 Task: Create a reminder to buy groceries on Friday at 6:00 PM.
Action: Mouse pressed left at (874, 554)
Screenshot: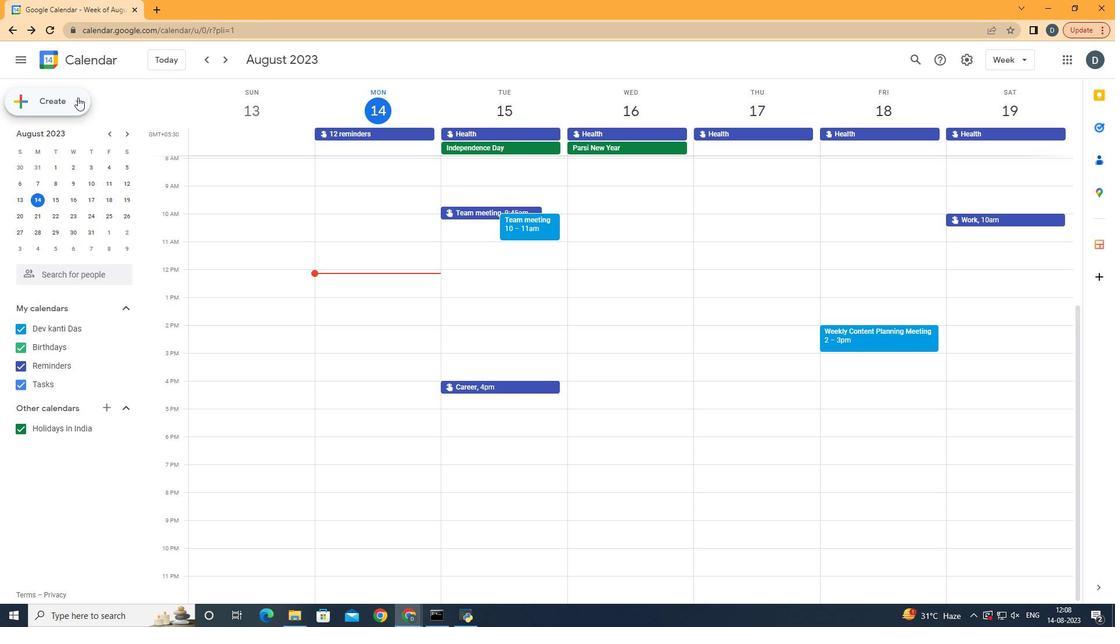 
Action: Mouse moved to (879, 542)
Screenshot: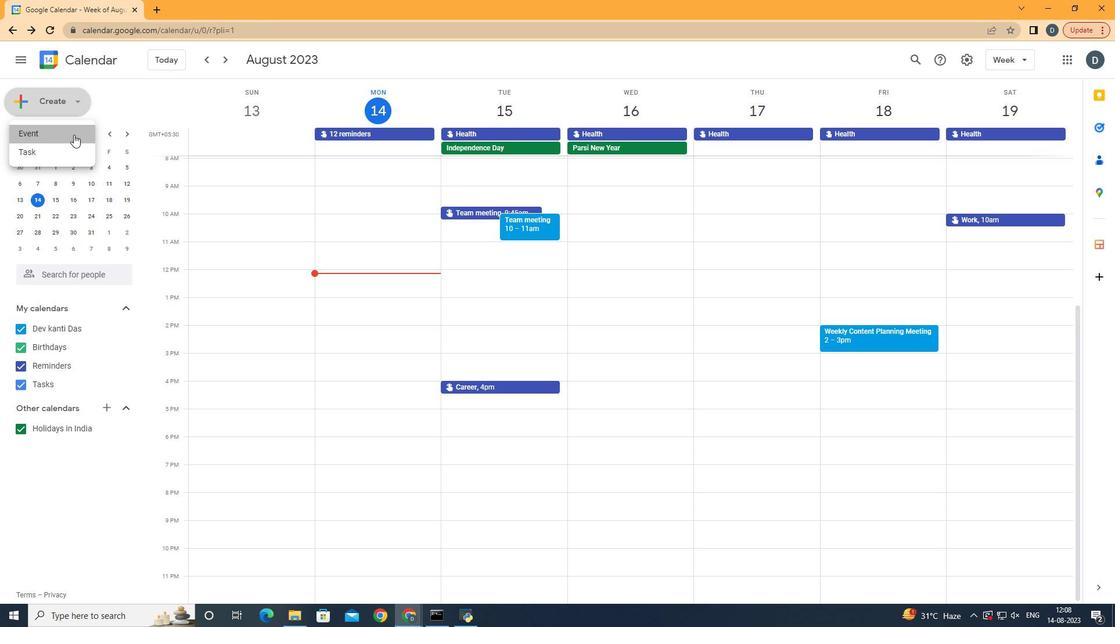 
Action: Mouse pressed left at (879, 542)
Screenshot: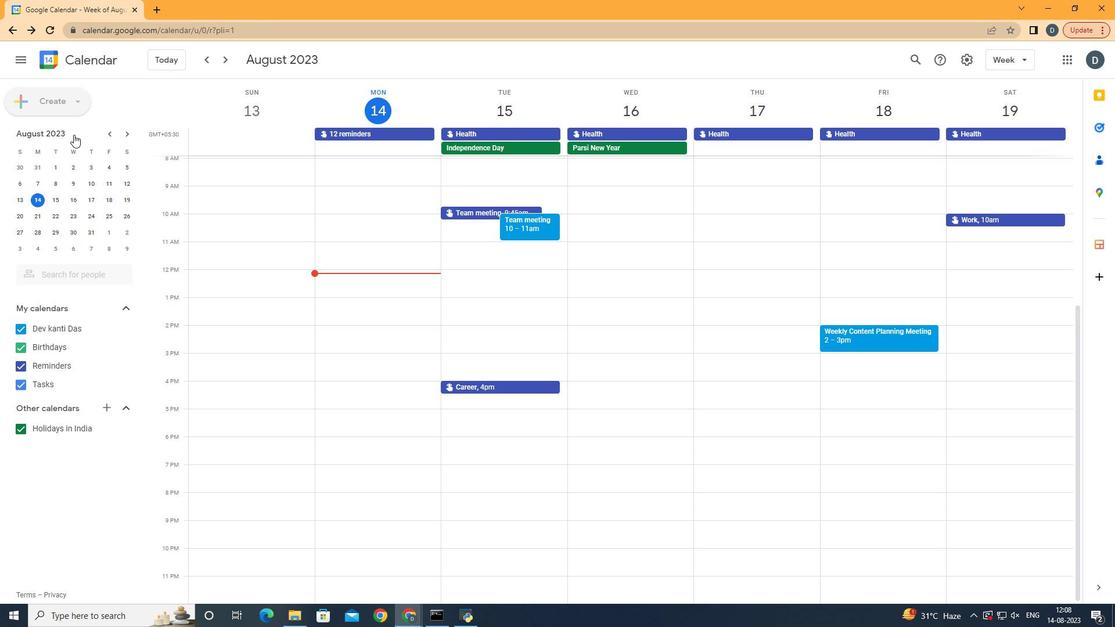
Action: Mouse moved to (869, 542)
Screenshot: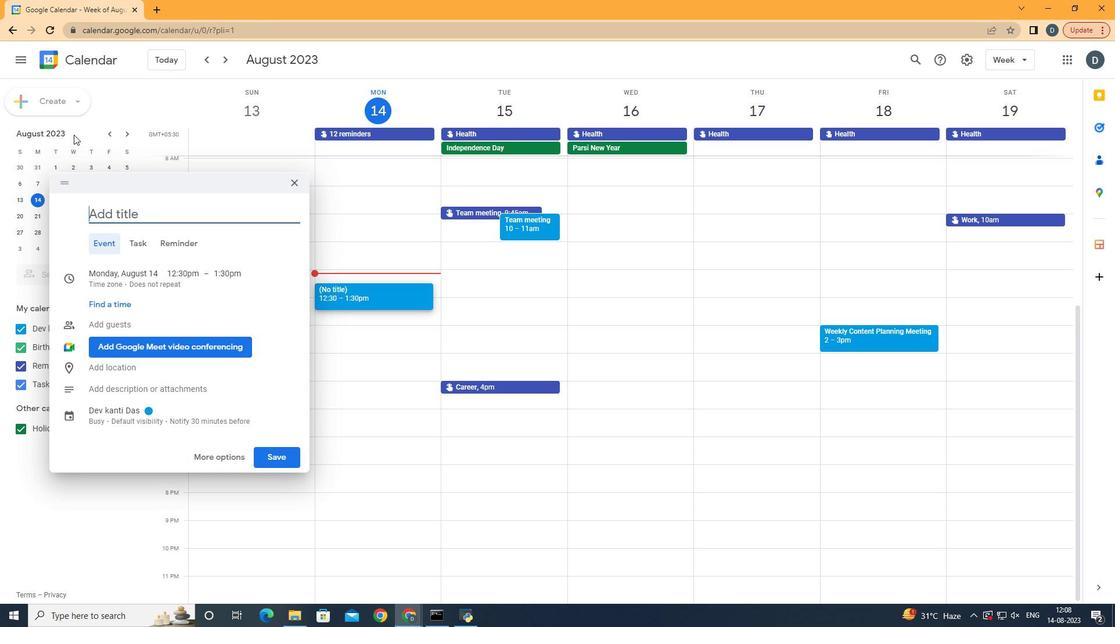 
Action: Mouse pressed left at (869, 542)
Screenshot: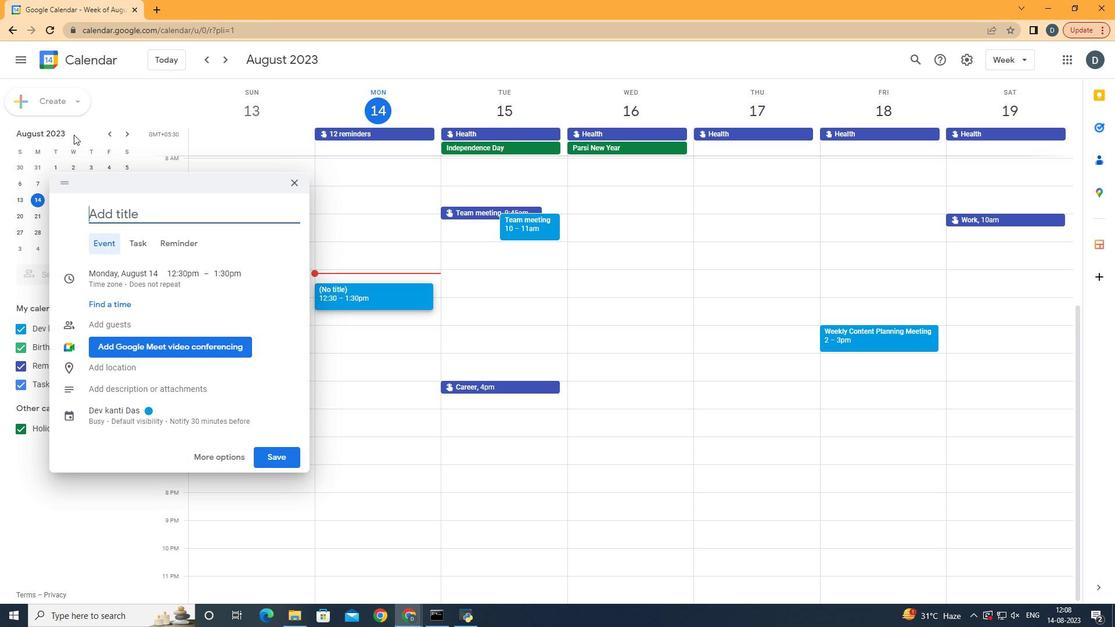 
Action: Mouse moved to (695, 291)
Screenshot: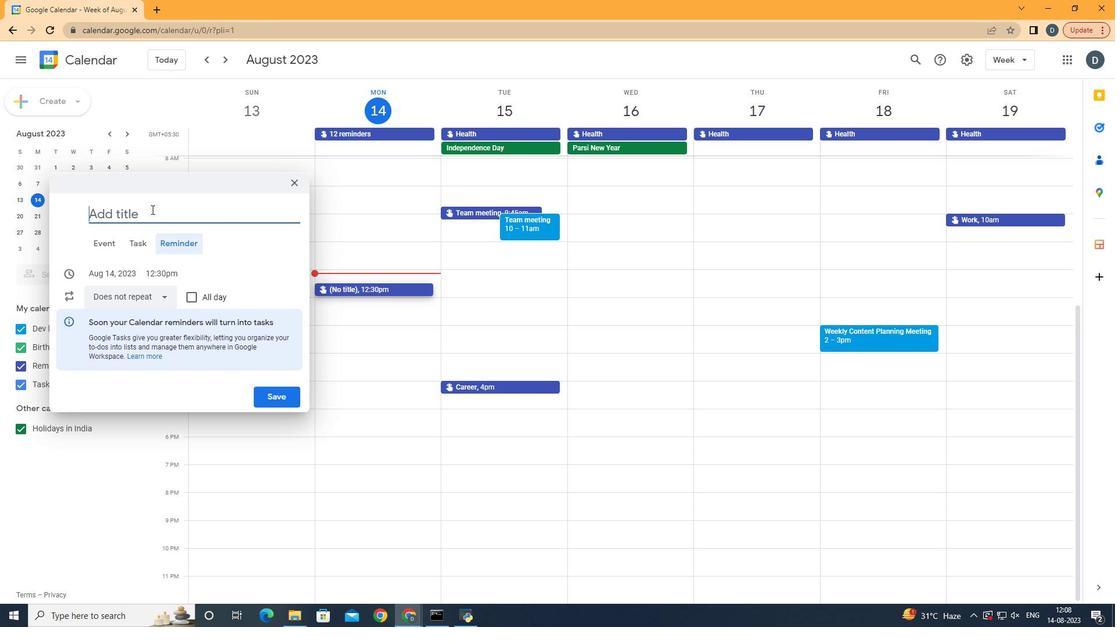 
Action: Mouse pressed left at (695, 291)
Screenshot: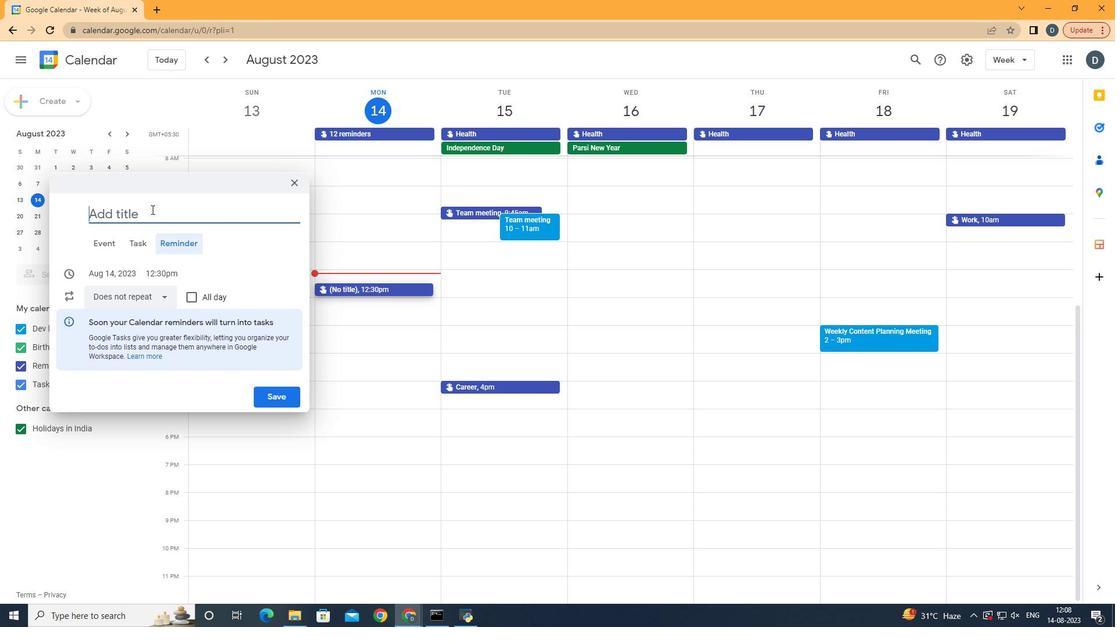 
Action: Mouse moved to (746, 319)
Screenshot: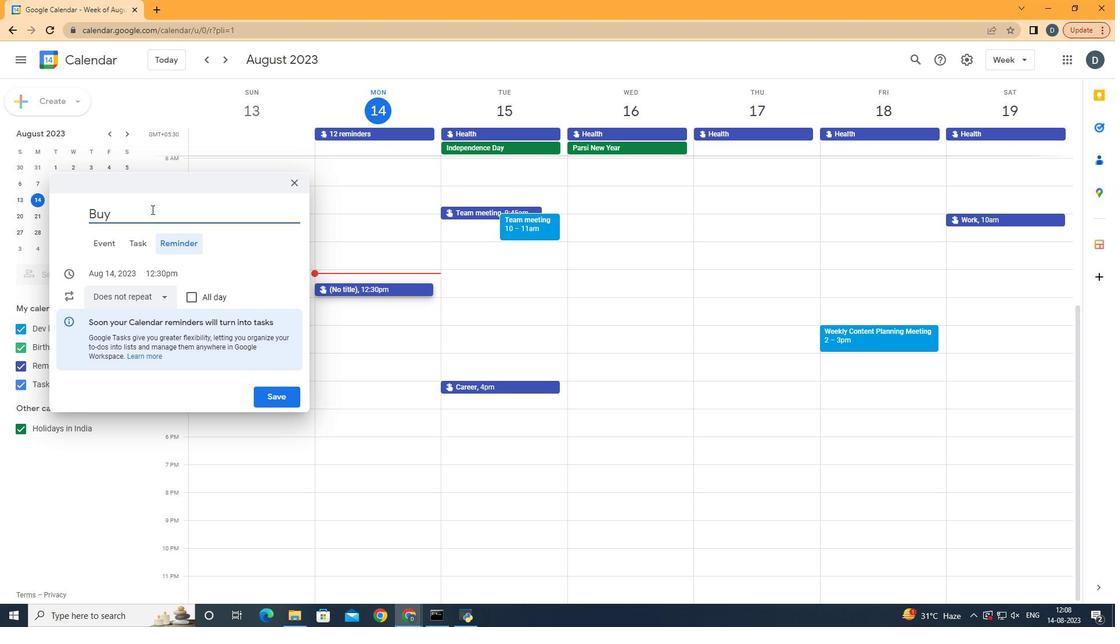 
Action: Mouse pressed left at (746, 319)
Screenshot: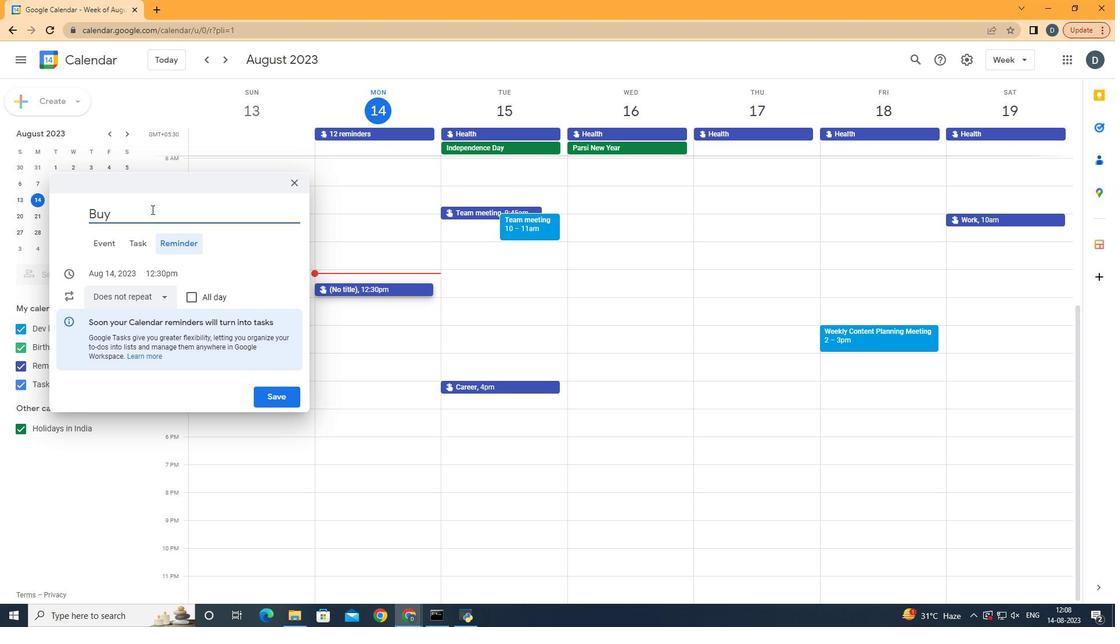 
Action: Mouse moved to (628, 208)
Screenshot: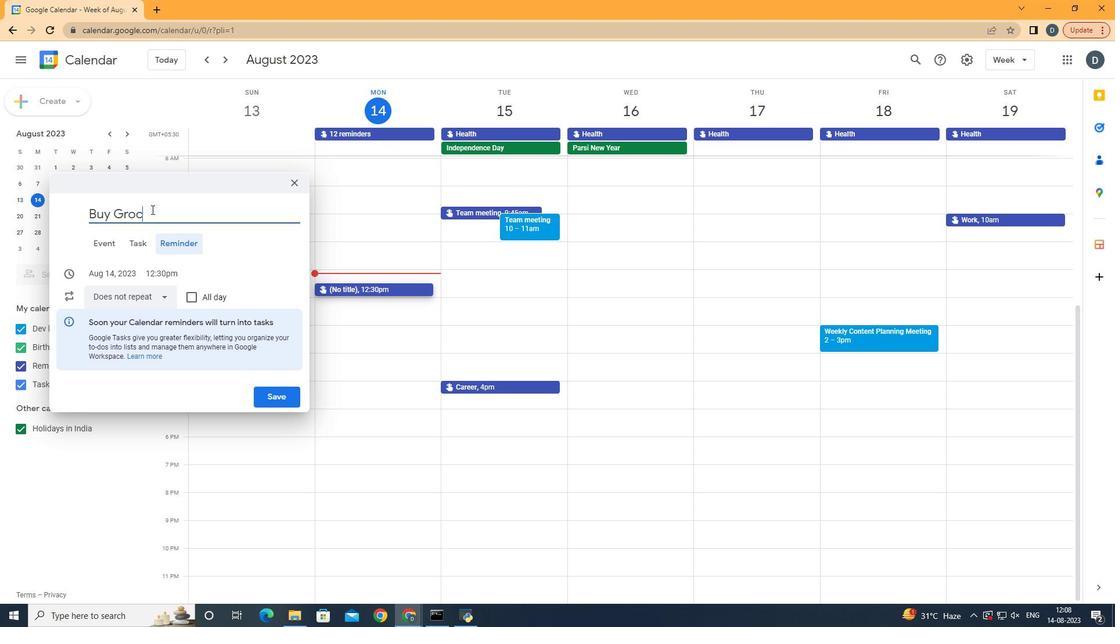 
Action: Mouse pressed left at (628, 208)
Screenshot: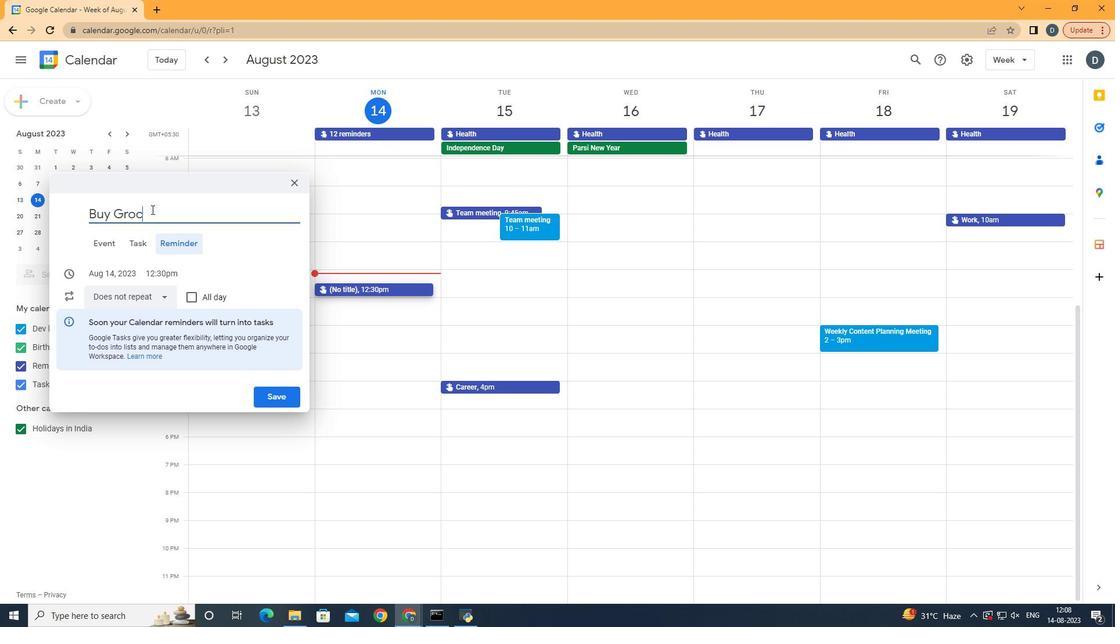 
Action: Mouse moved to (632, 208)
Screenshot: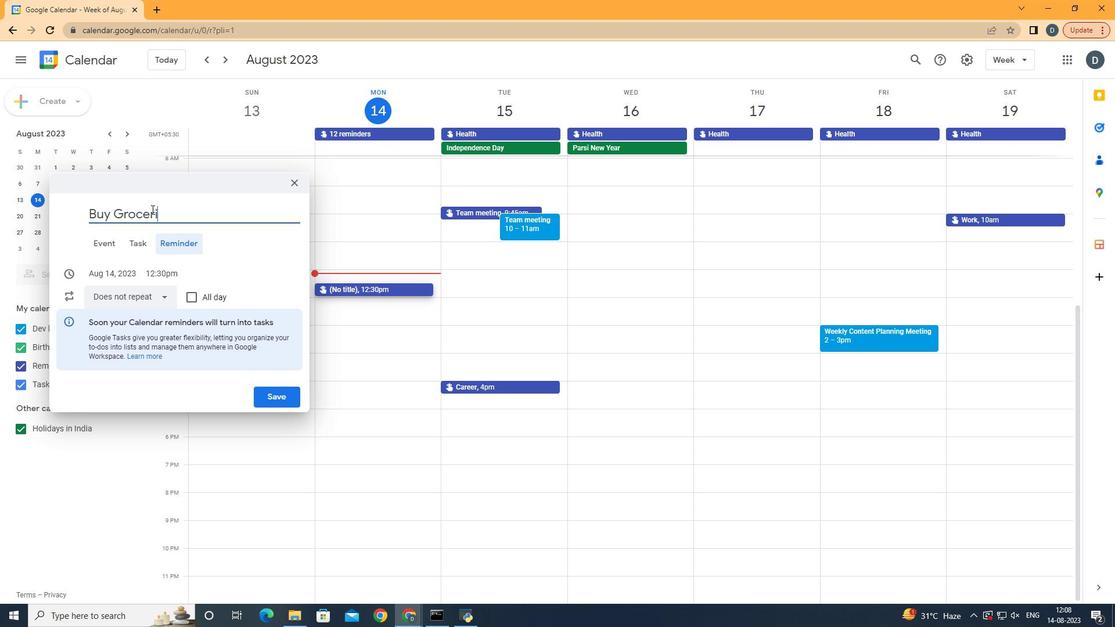 
Action: Key pressed <Key.caps_lock>B<Key.caps_lock>uy<Key.space><Key.caps_lock>G<Key.caps_lock>roceries
Screenshot: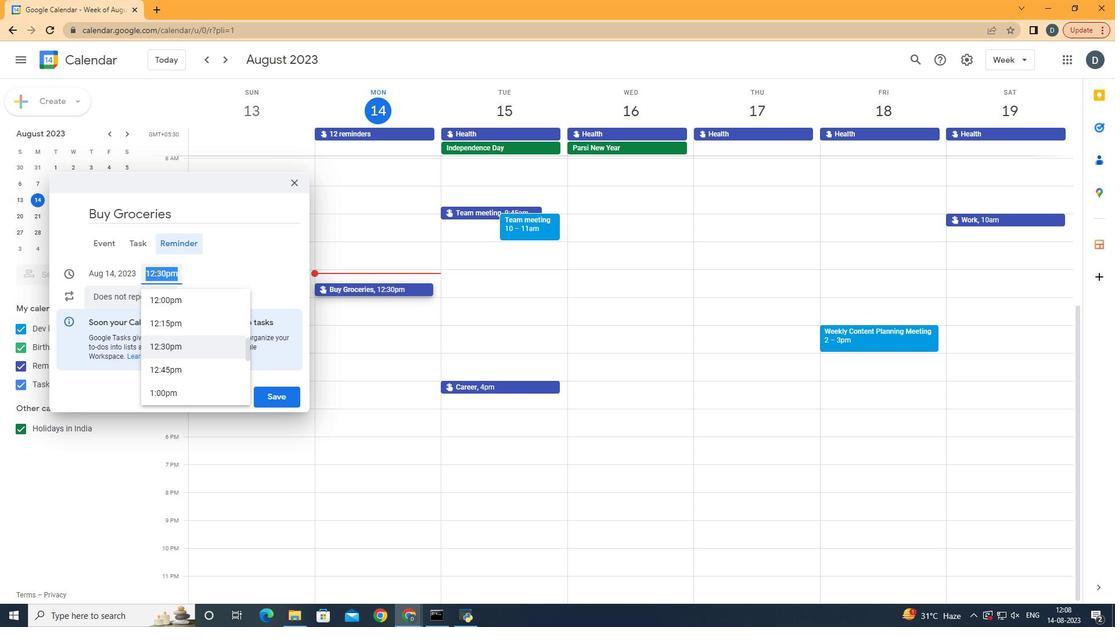 
Action: Mouse moved to (608, 246)
Screenshot: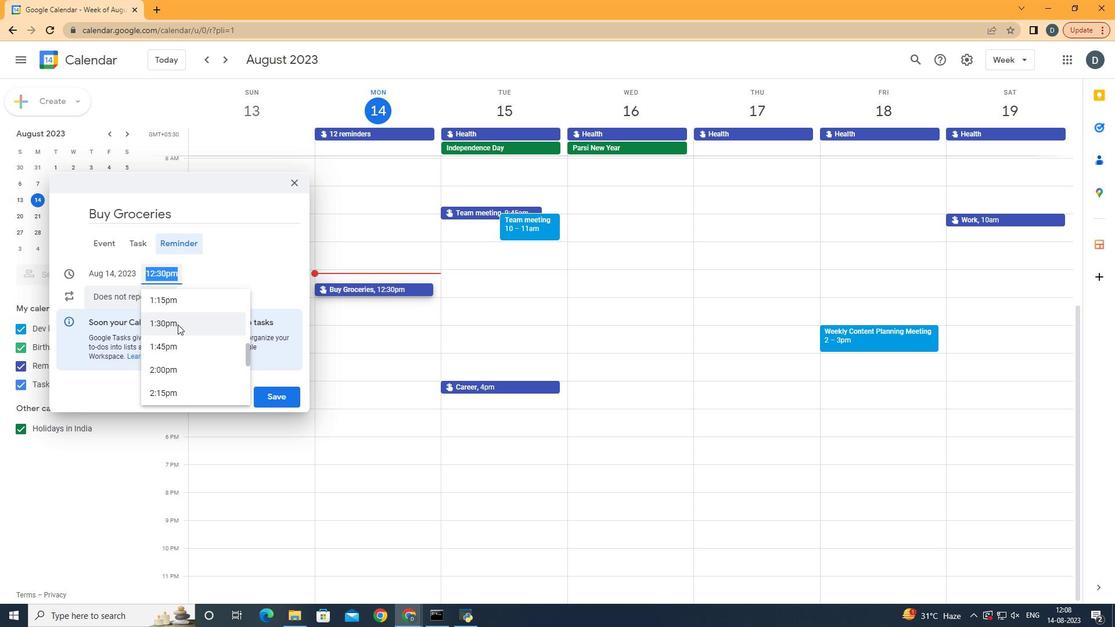 
Action: Mouse pressed left at (608, 246)
Screenshot: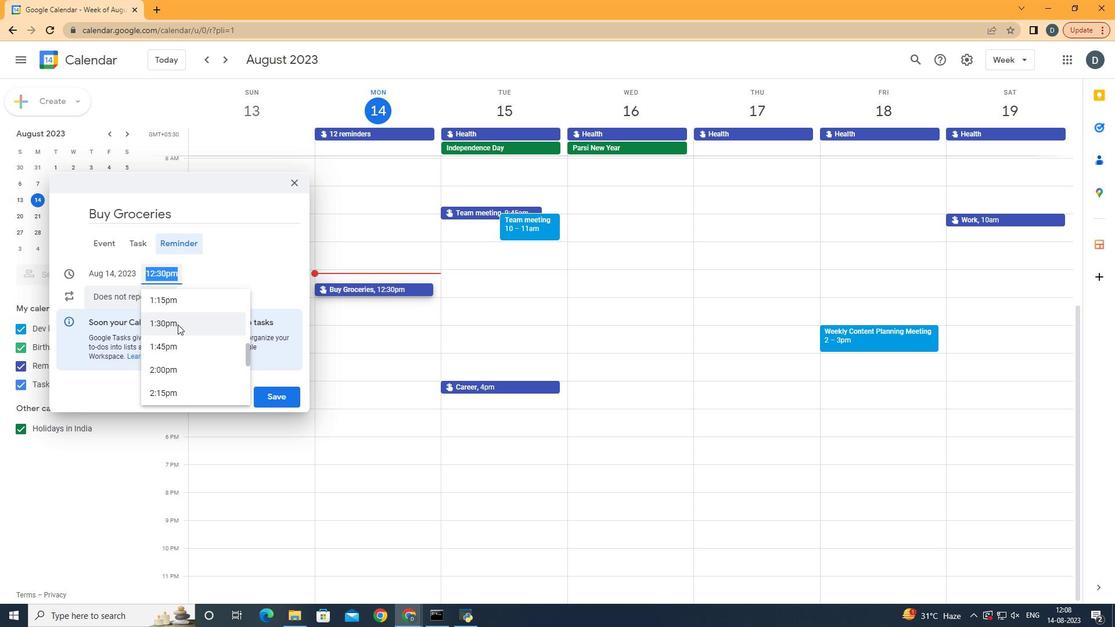 
Action: Mouse moved to (593, 404)
Screenshot: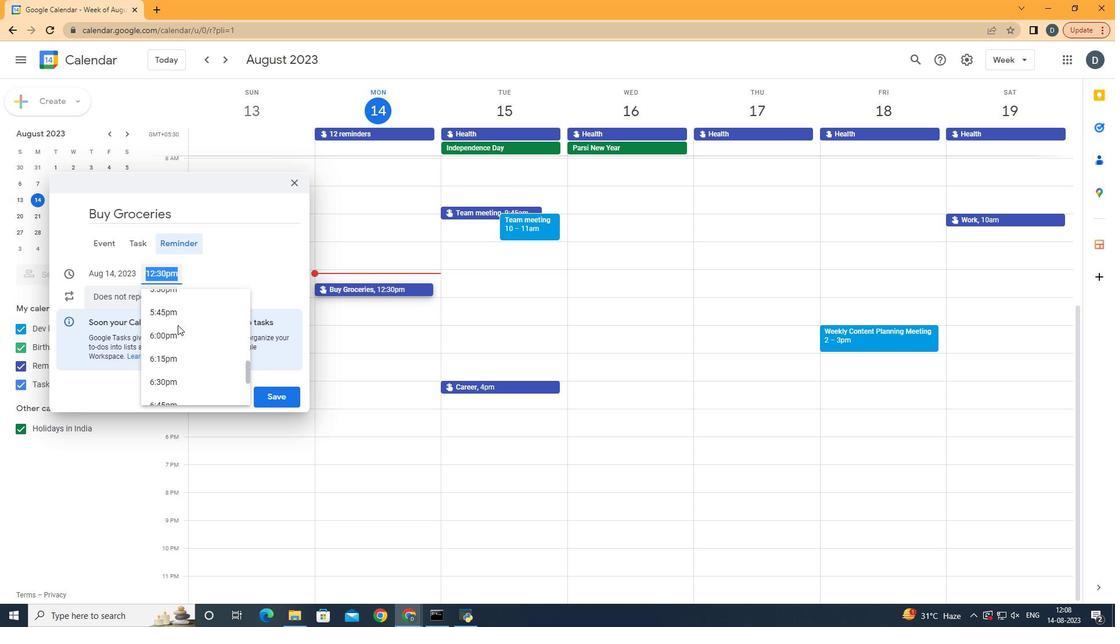
Action: Mouse pressed left at (593, 404)
Screenshot: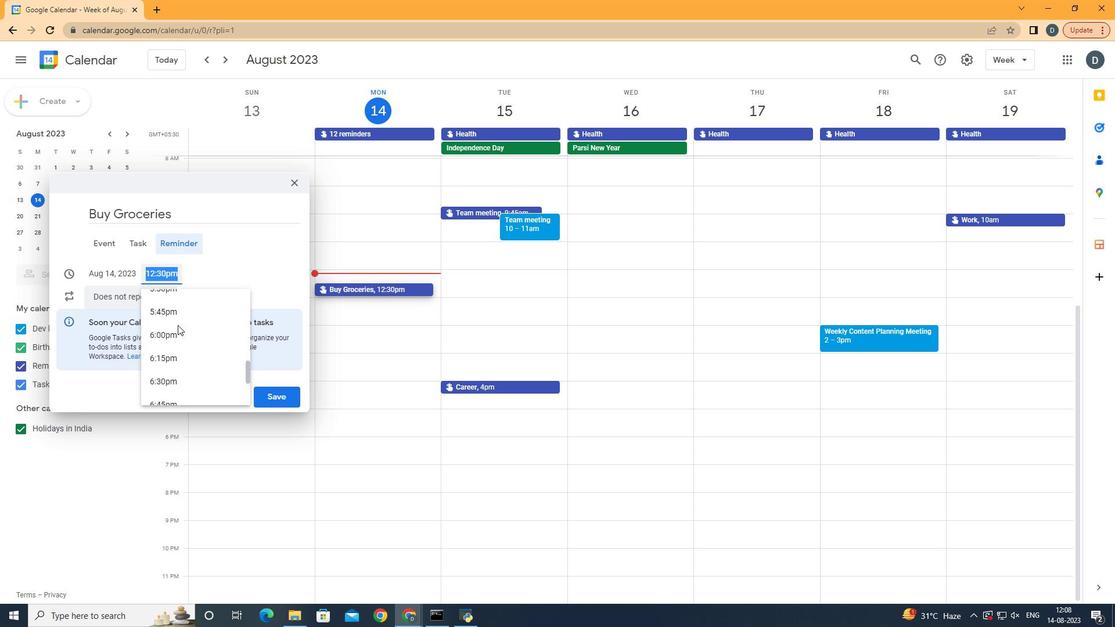 
Action: Mouse moved to (579, 424)
Screenshot: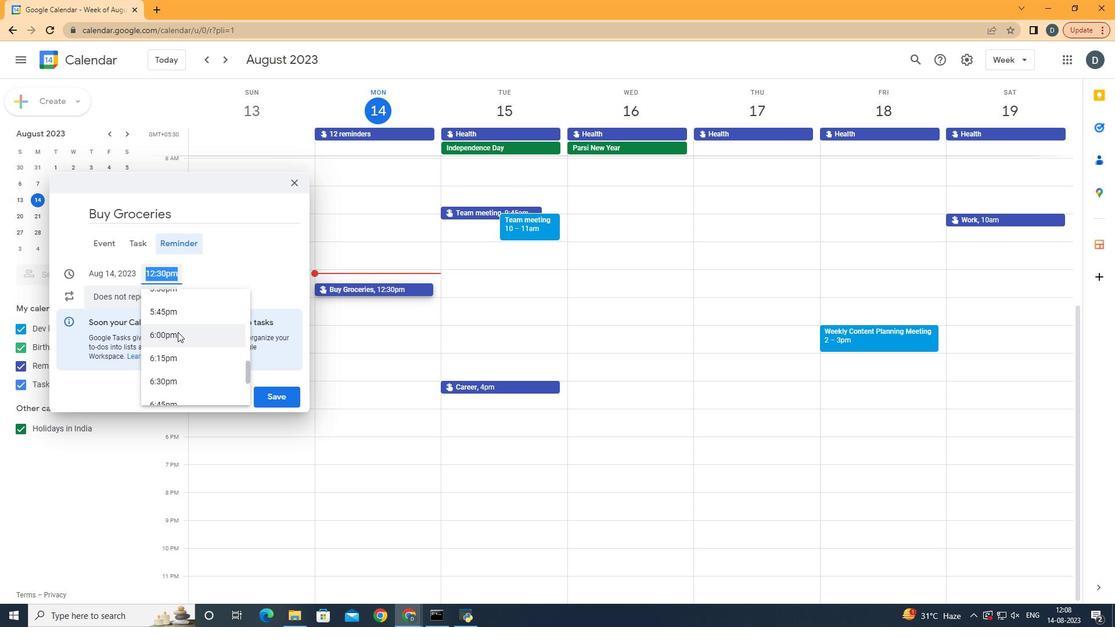 
Action: Mouse pressed left at (579, 424)
Screenshot: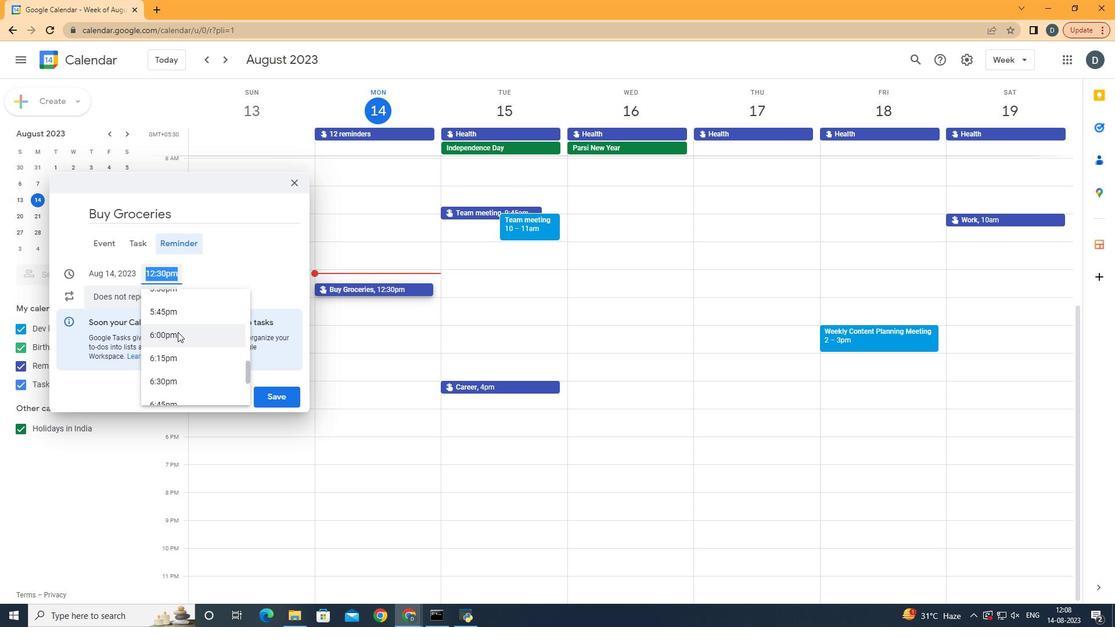 
Action: Mouse moved to (527, 405)
Screenshot: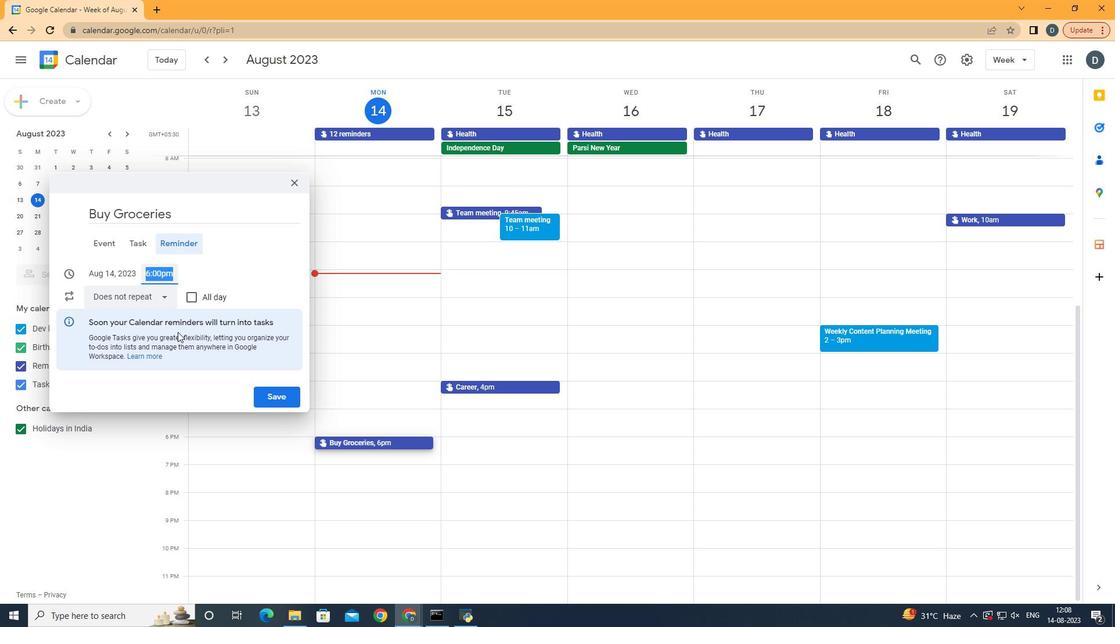 
Action: Mouse pressed left at (527, 405)
Screenshot: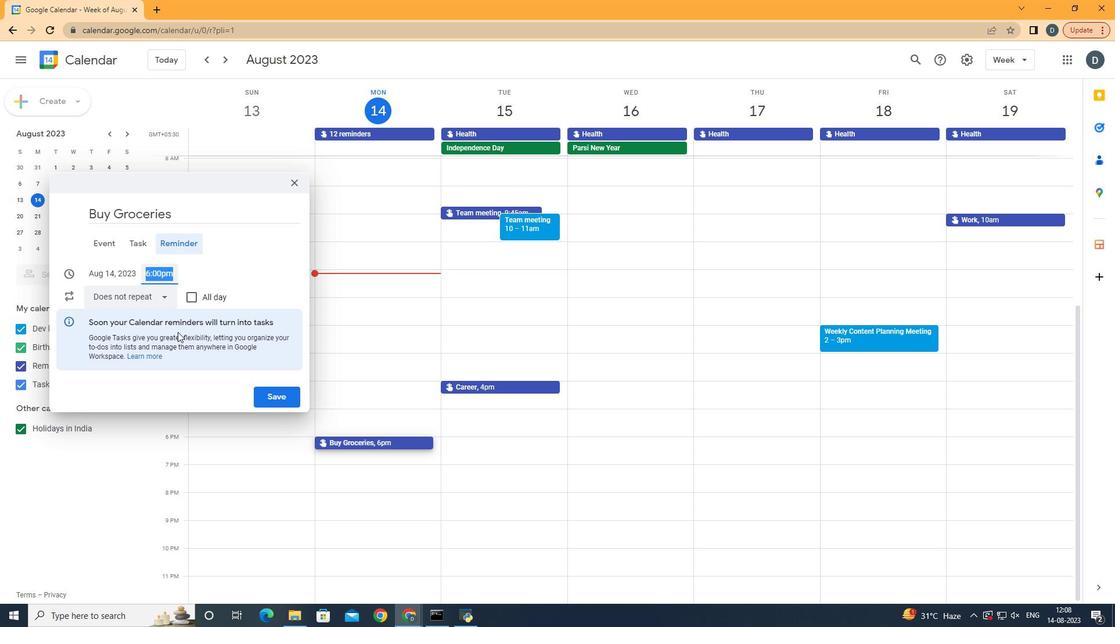 
Action: Mouse moved to (518, 406)
Screenshot: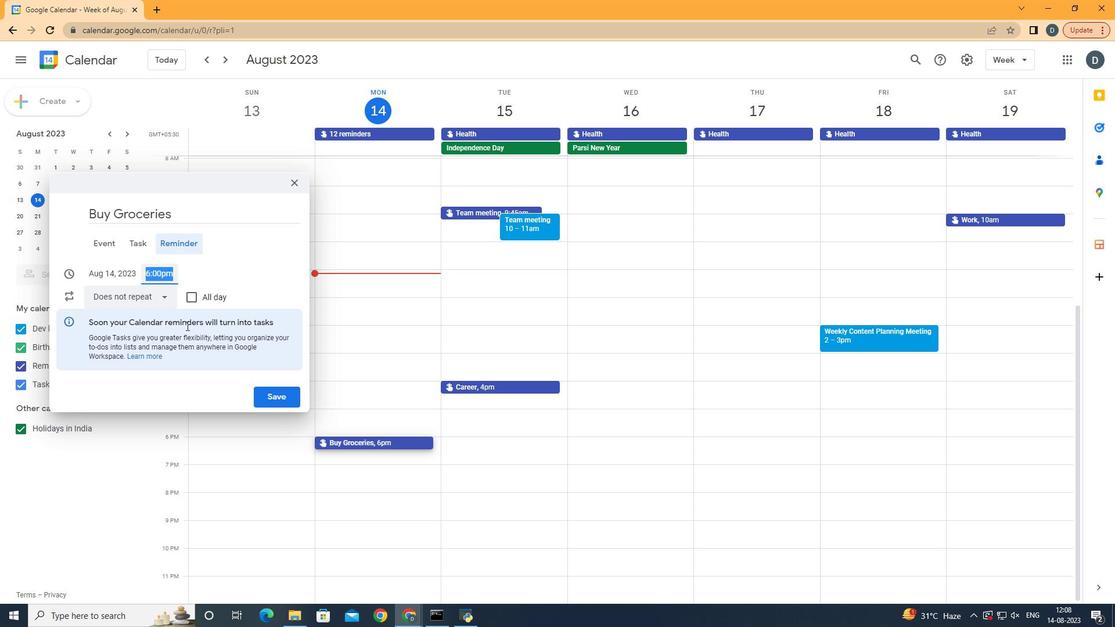 
Action: Mouse pressed left at (518, 406)
Screenshot: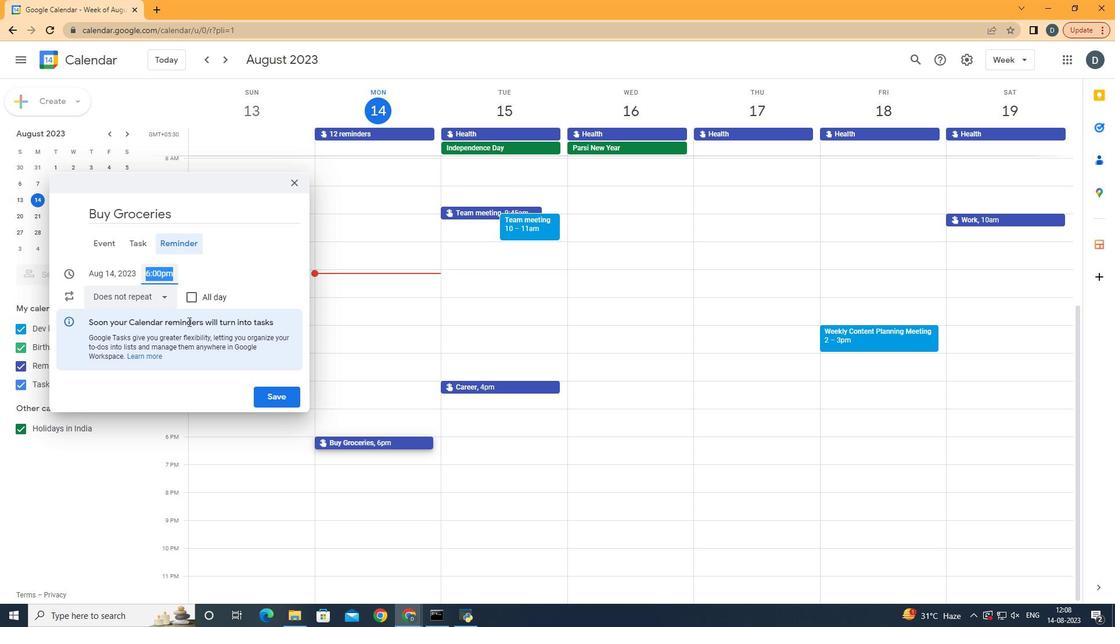 
Action: Mouse moved to (559, 332)
Screenshot: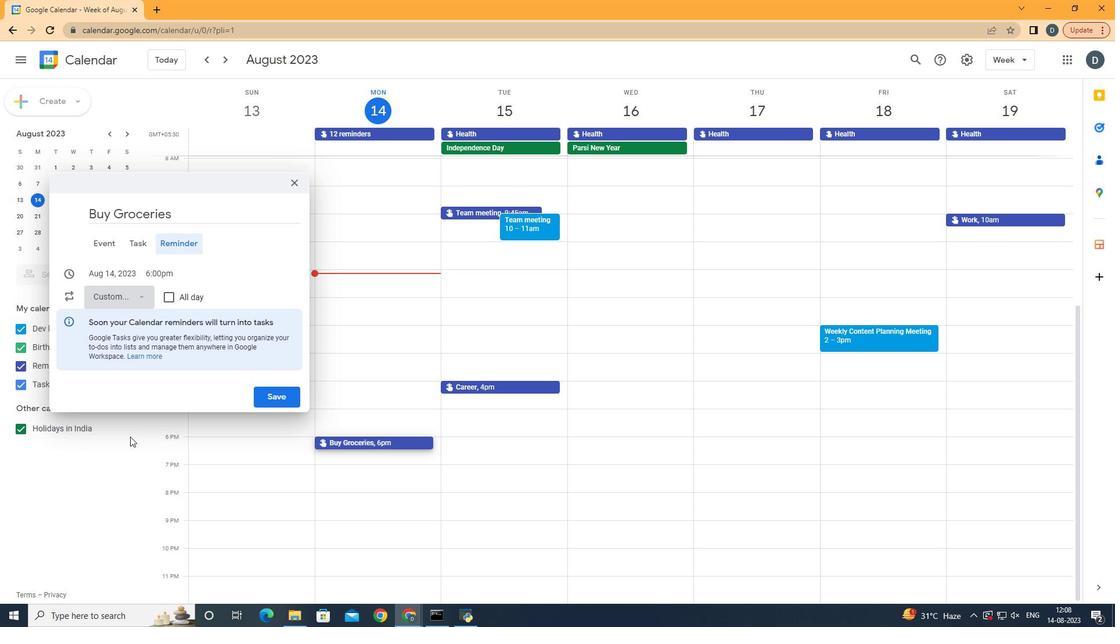
Action: Mouse pressed left at (559, 332)
Screenshot: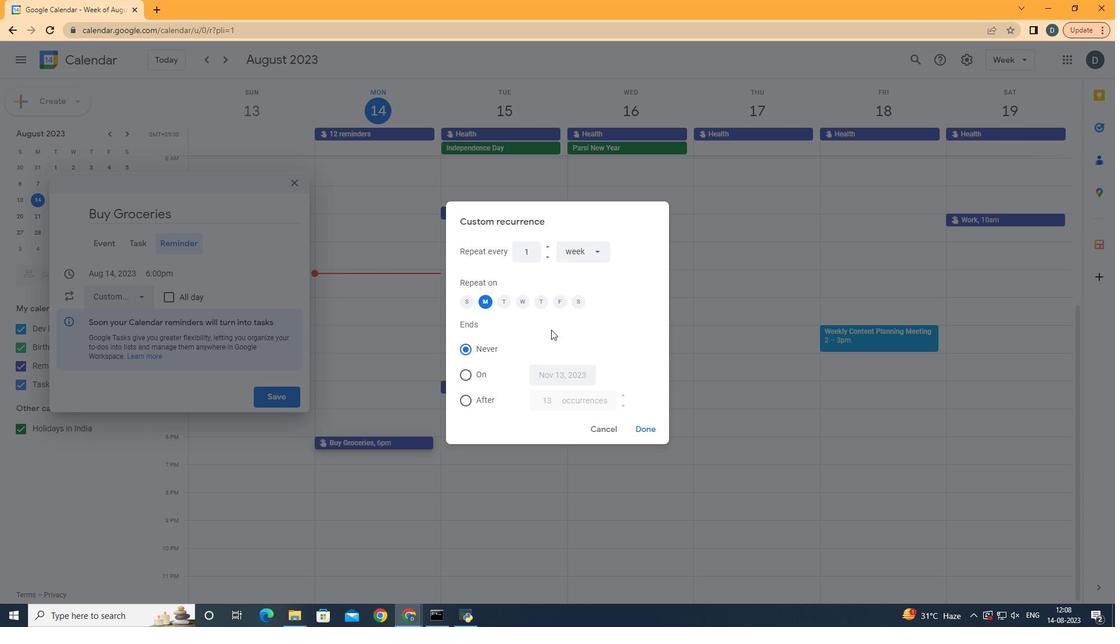 
Action: Mouse moved to (554, 321)
Screenshot: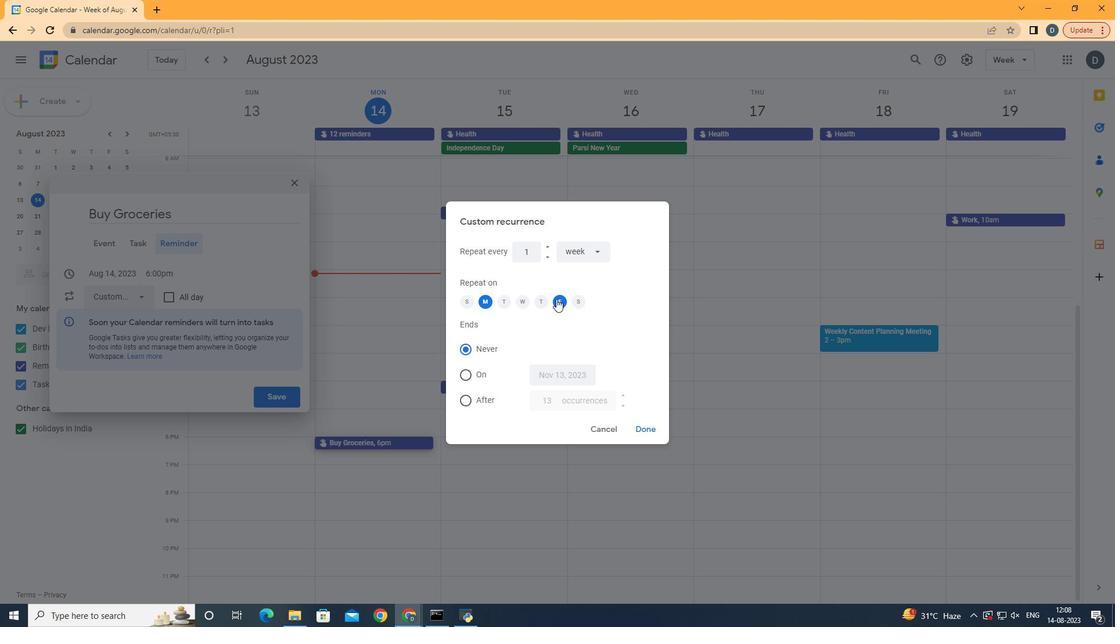 
Action: Key pressed buy<Key.space>groceries
Screenshot: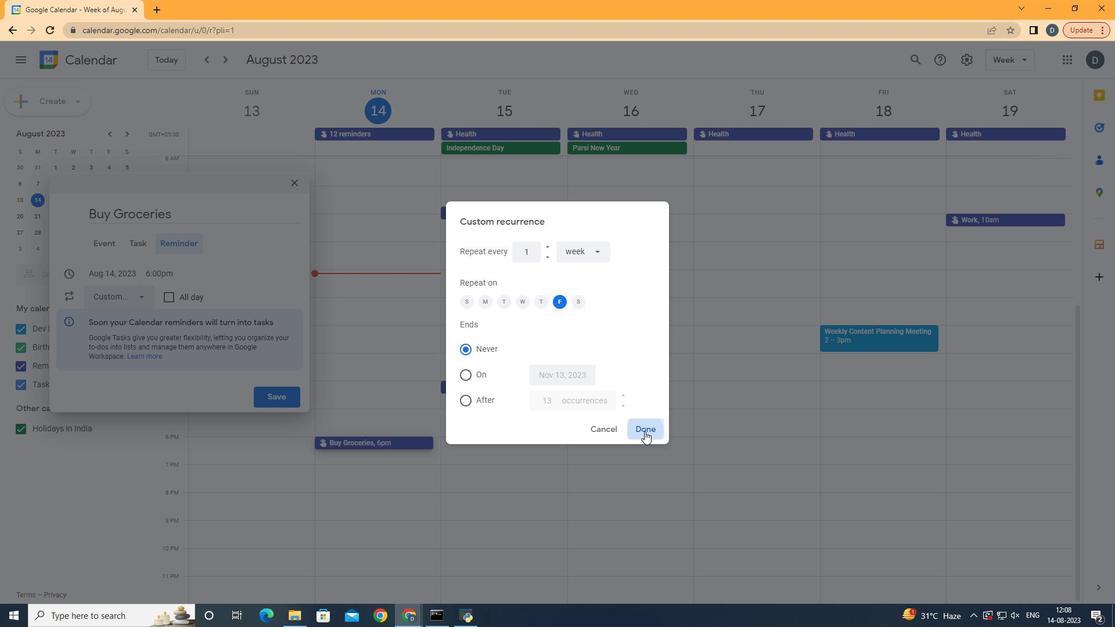 
Action: Mouse moved to (797, 455)
Screenshot: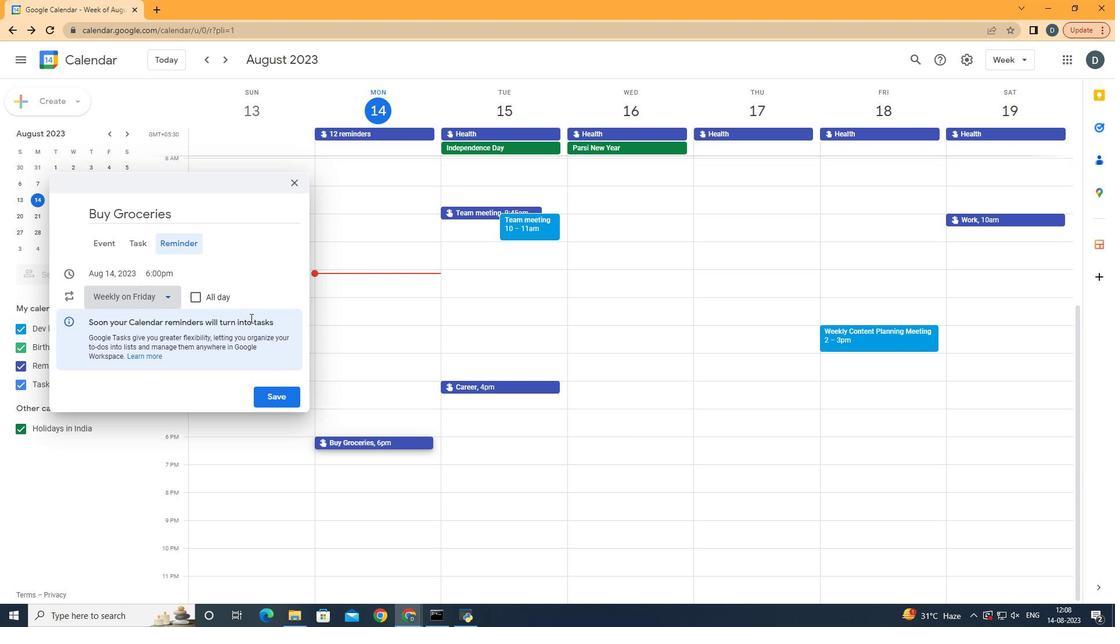 
Action: Mouse pressed left at (797, 455)
Screenshot: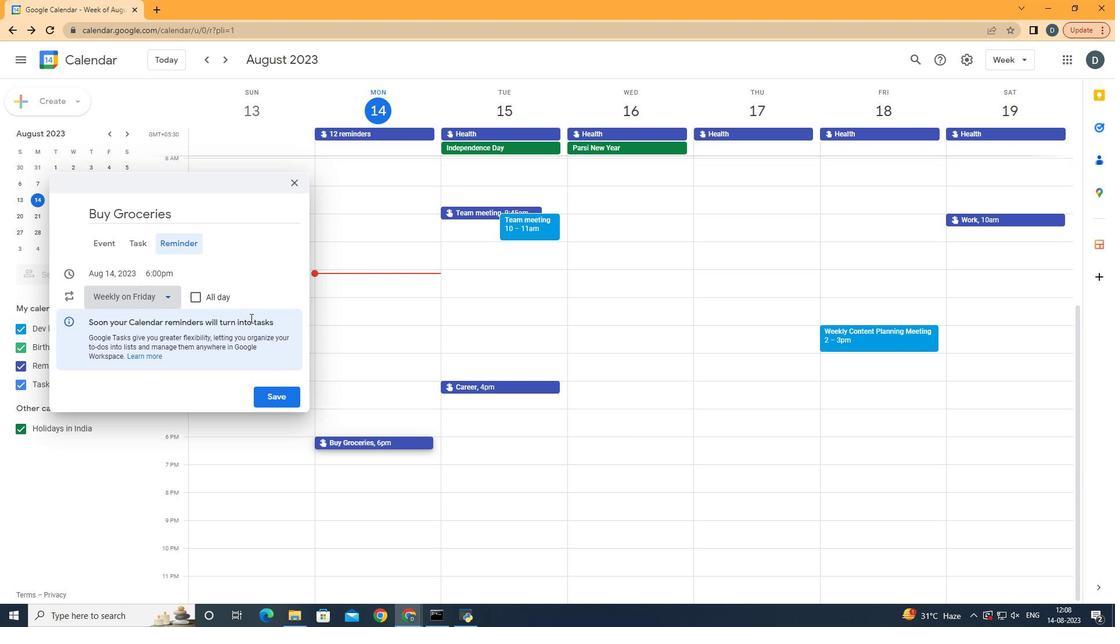
Action: Mouse moved to (77, 97)
Screenshot: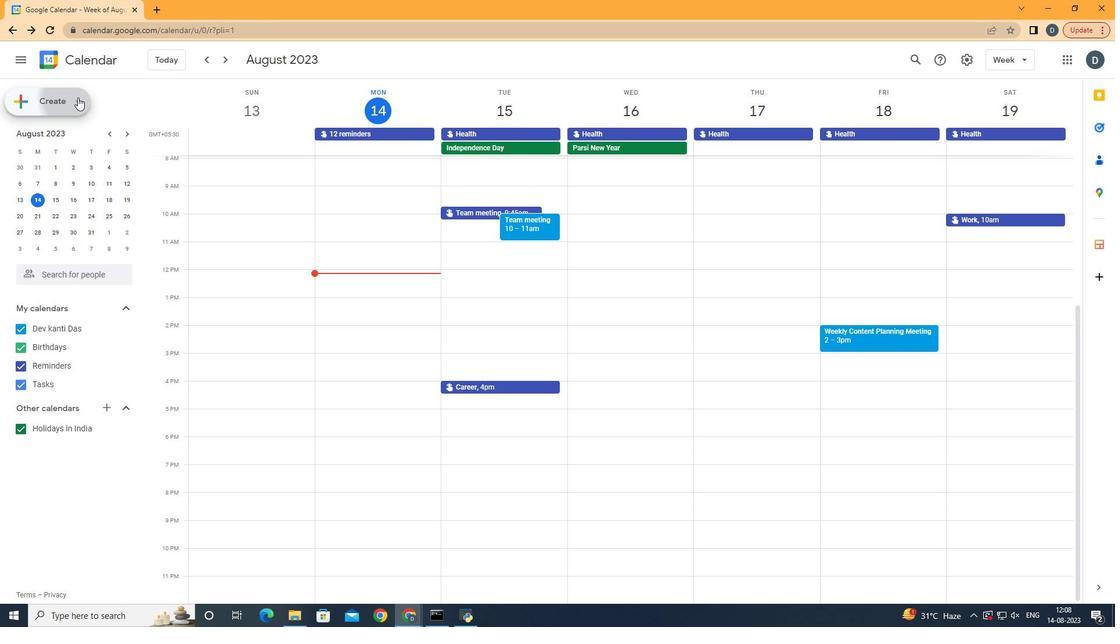 
Action: Mouse pressed left at (77, 97)
Screenshot: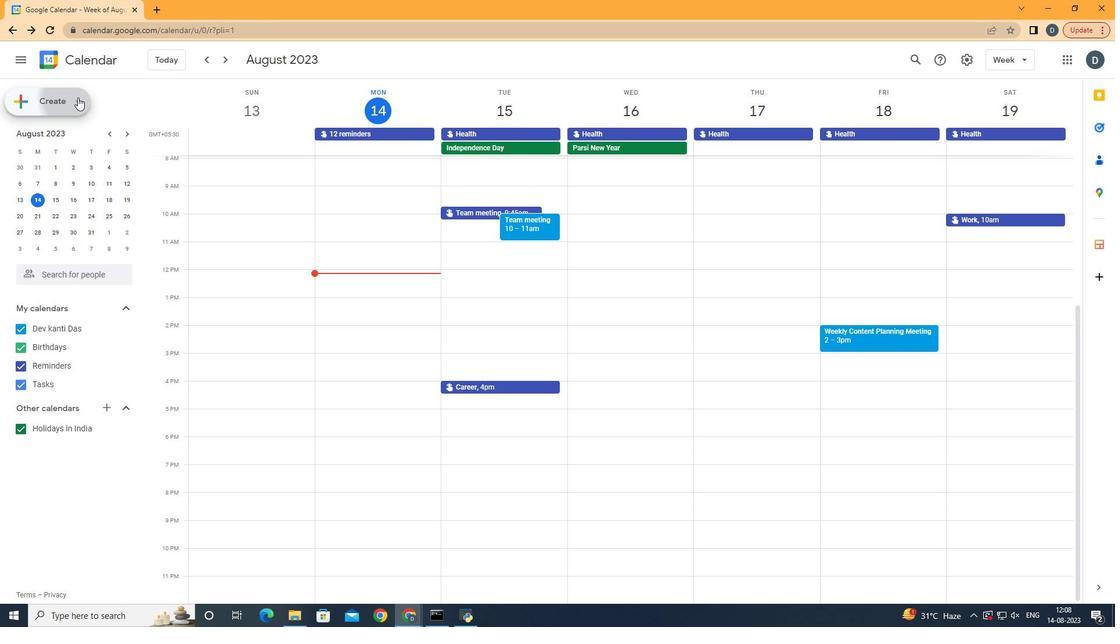 
Action: Mouse moved to (73, 134)
Screenshot: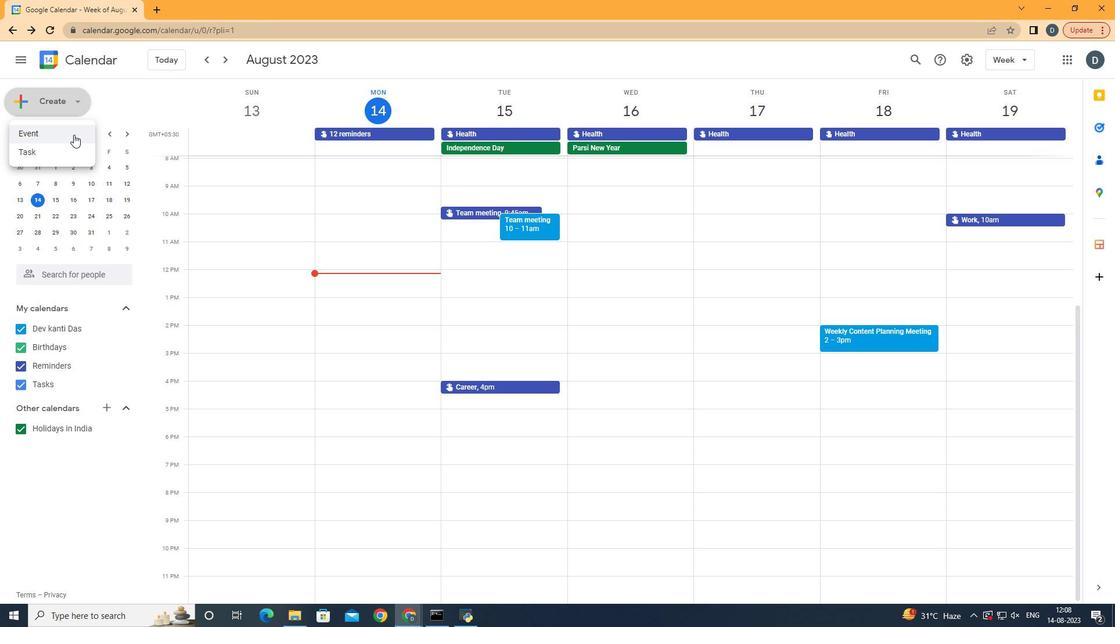 
Action: Mouse pressed left at (73, 134)
Screenshot: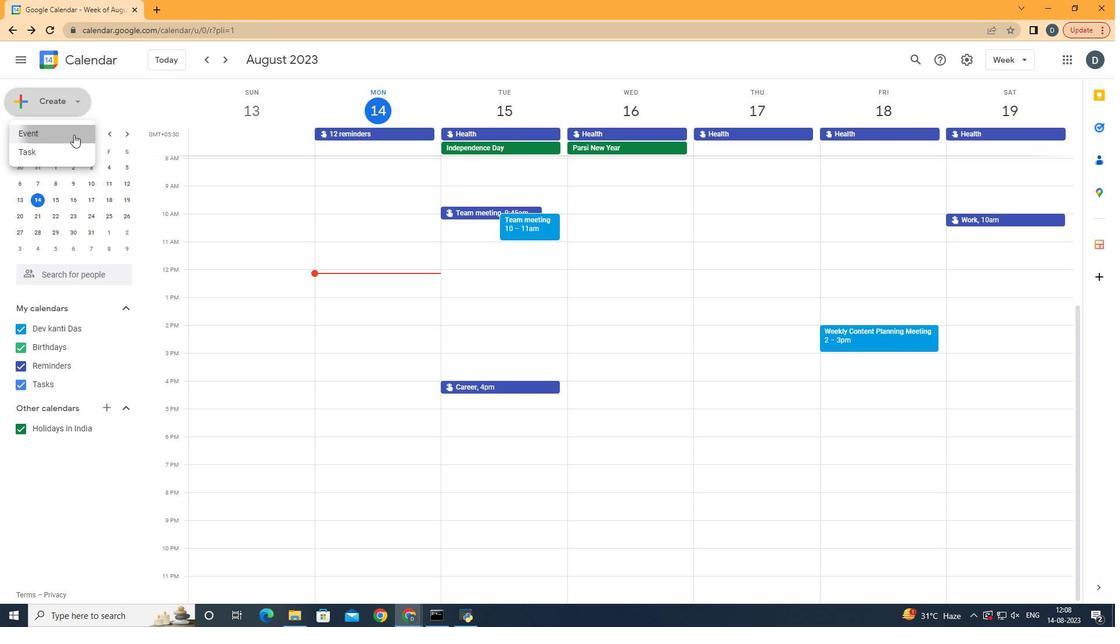 
Action: Mouse moved to (180, 246)
Screenshot: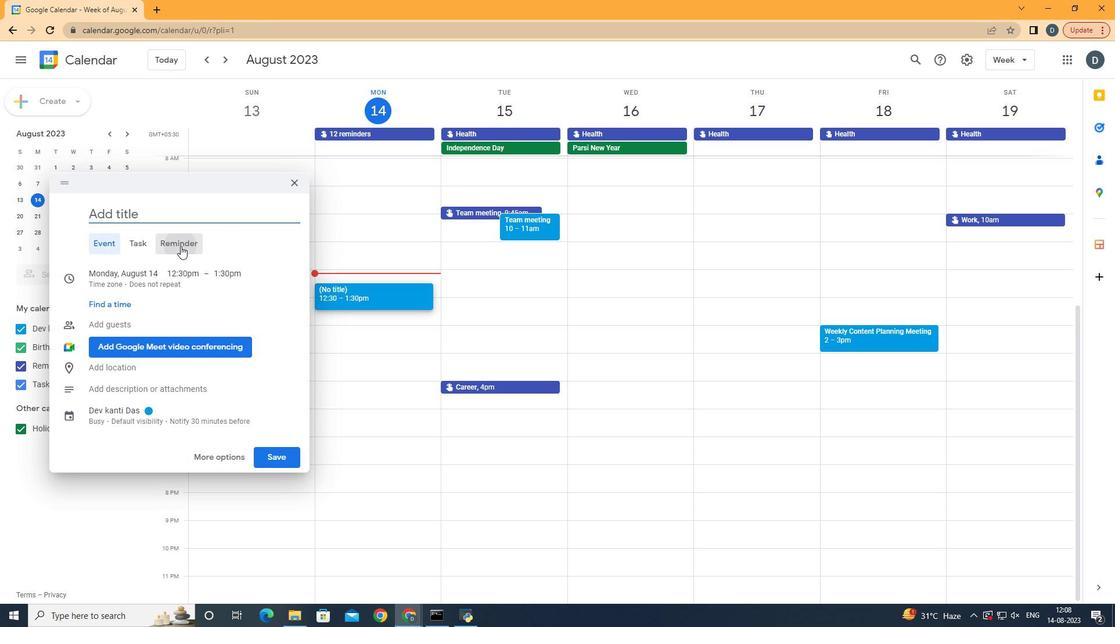 
Action: Mouse pressed left at (180, 246)
Screenshot: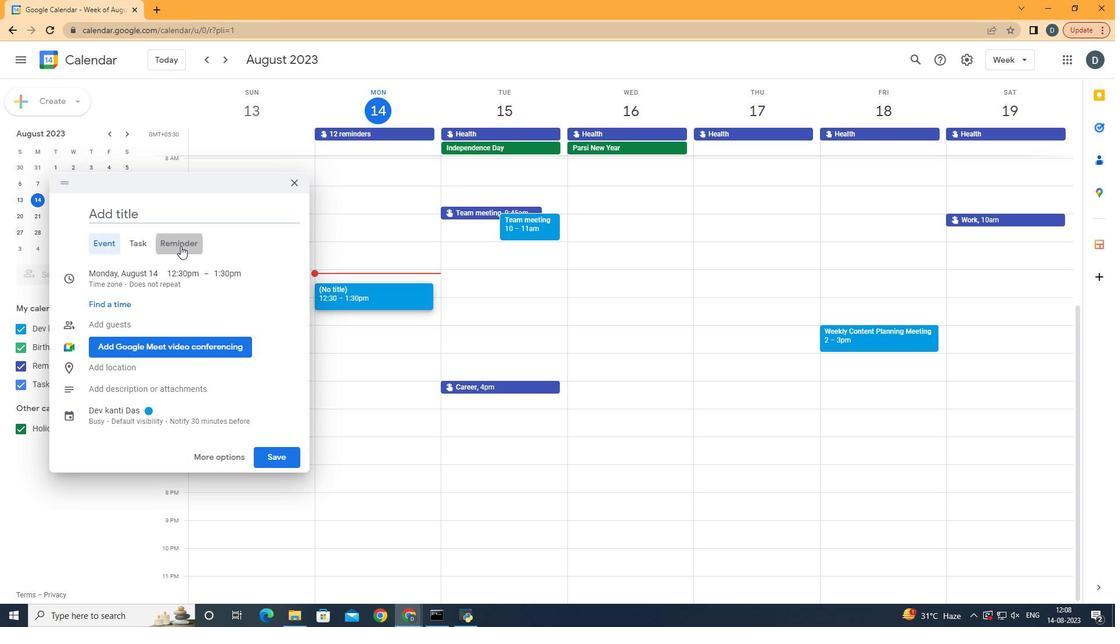 
Action: Mouse moved to (153, 210)
Screenshot: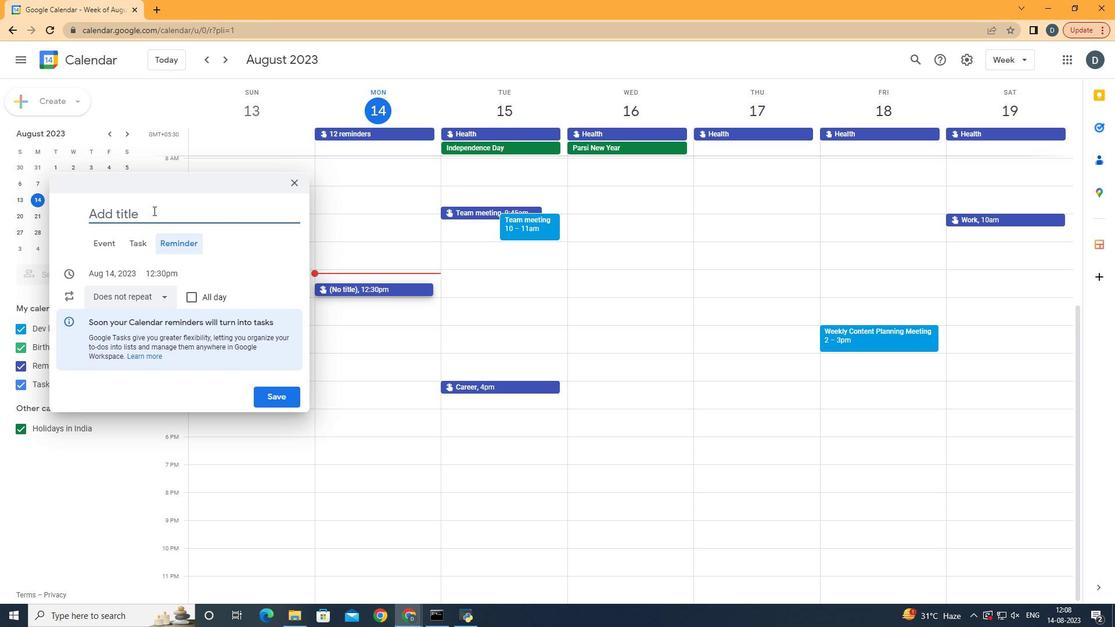
Action: Mouse pressed left at (153, 210)
Screenshot: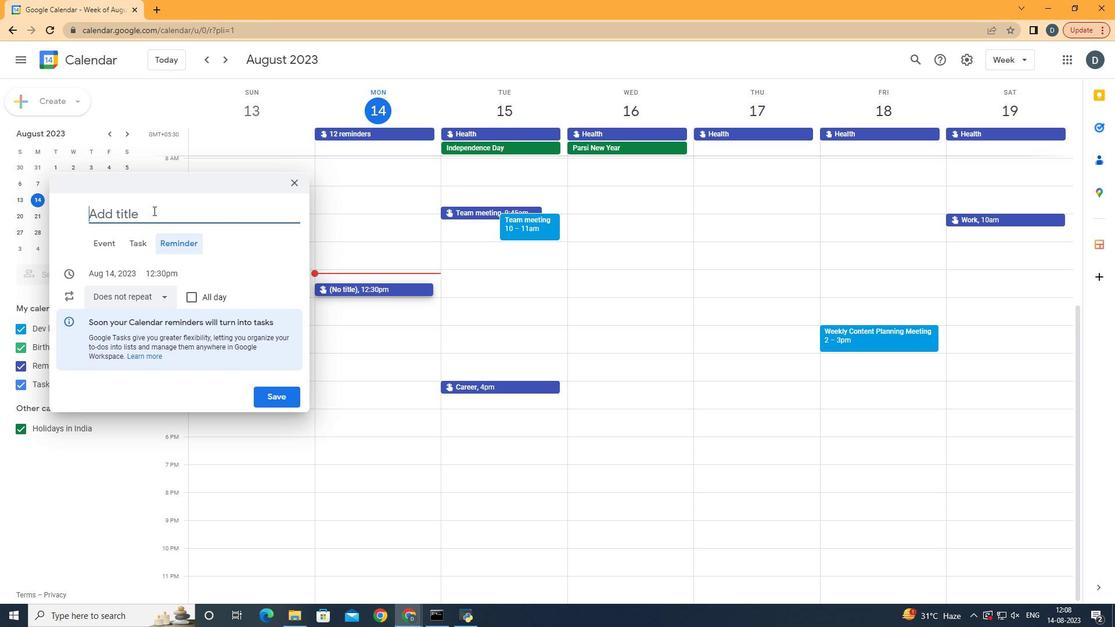 
Action: Mouse moved to (151, 209)
Screenshot: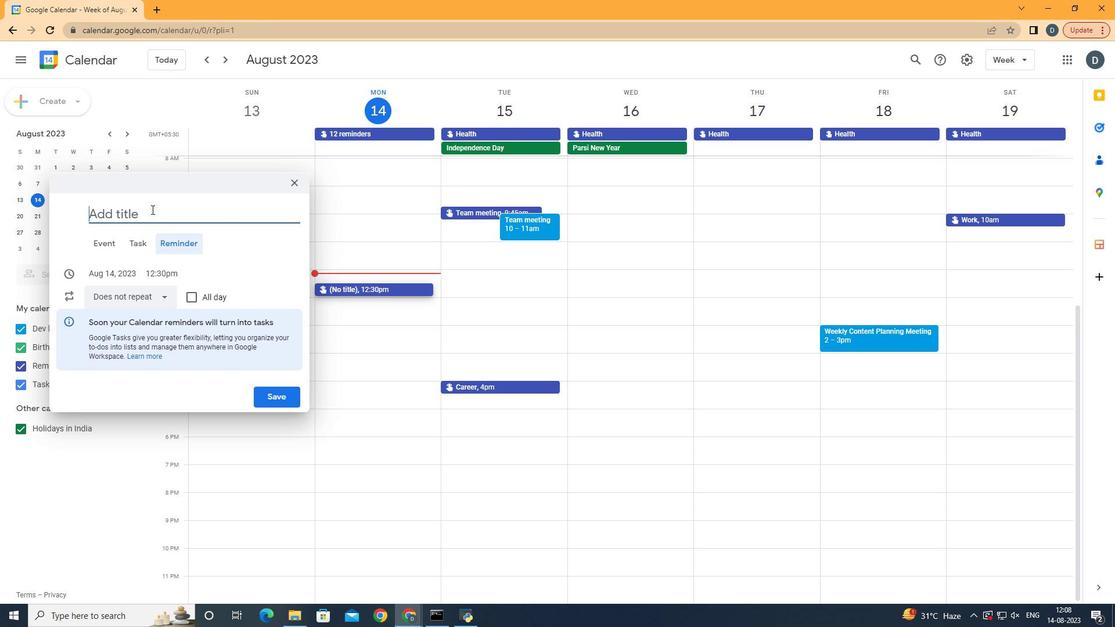 
Action: Key pressed <Key.shift>Buy<Key.space><Key.shift>Groceries
Screenshot: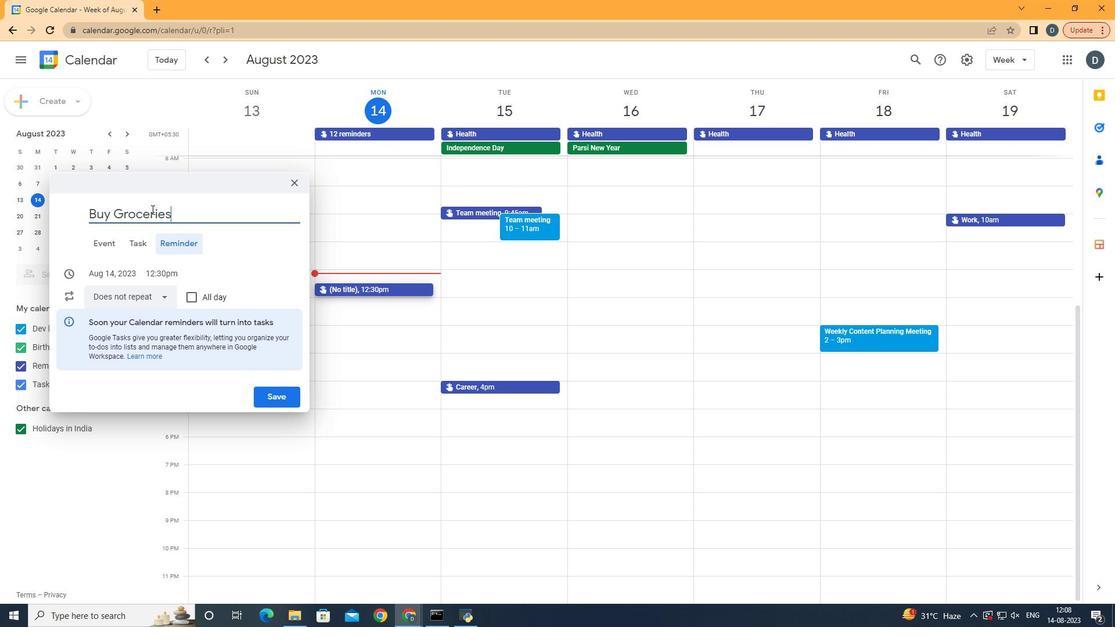 
Action: Mouse moved to (116, 277)
Screenshot: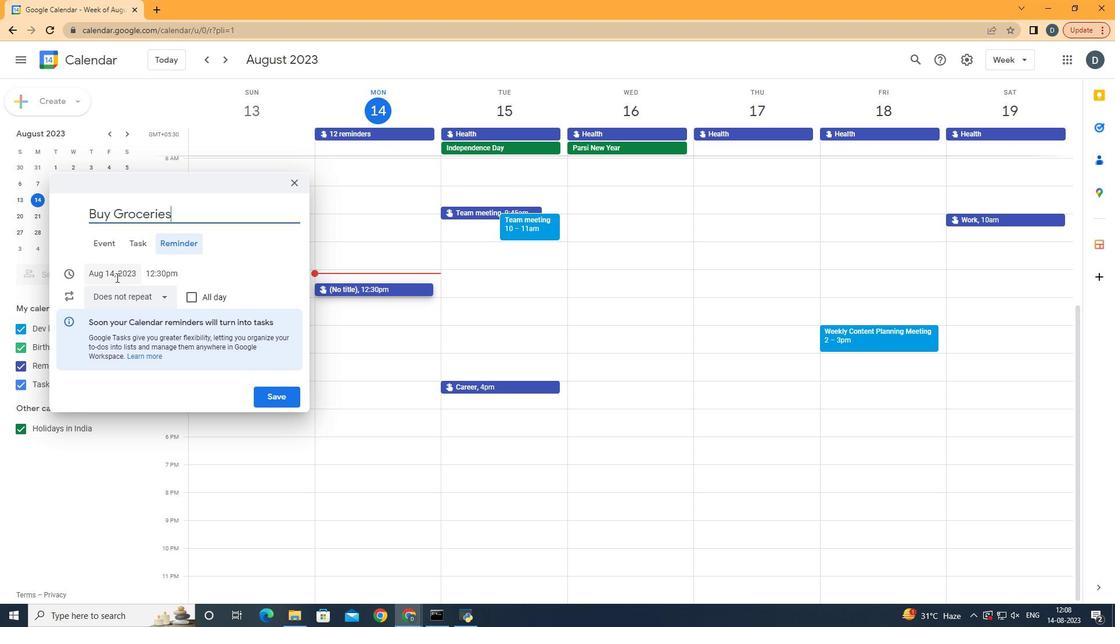 
Action: Mouse pressed left at (116, 277)
Screenshot: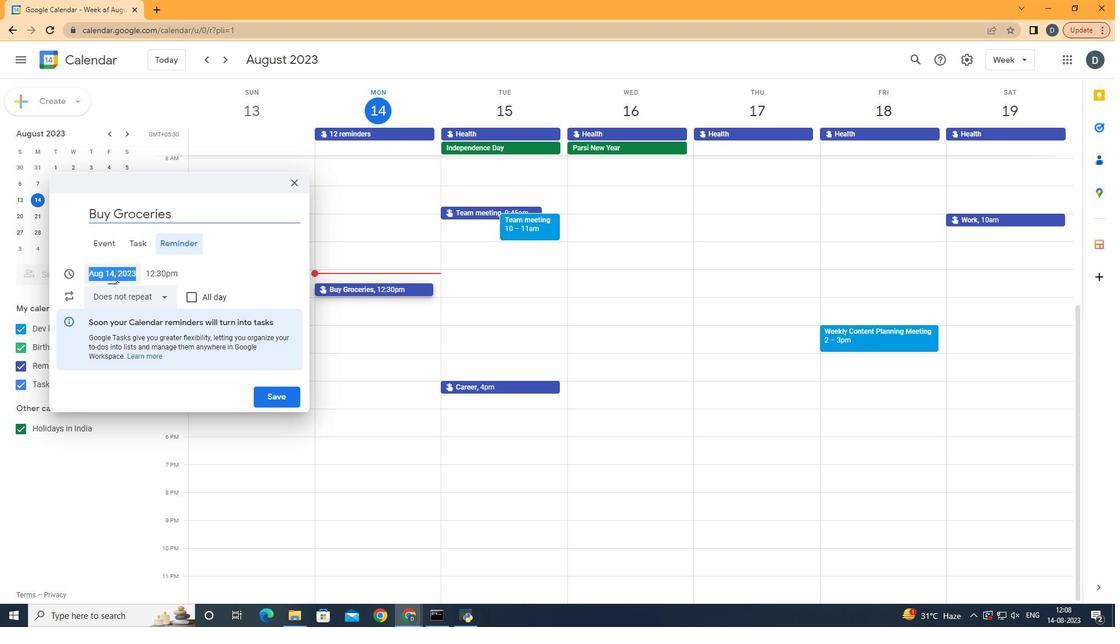 
Action: Mouse moved to (155, 272)
Screenshot: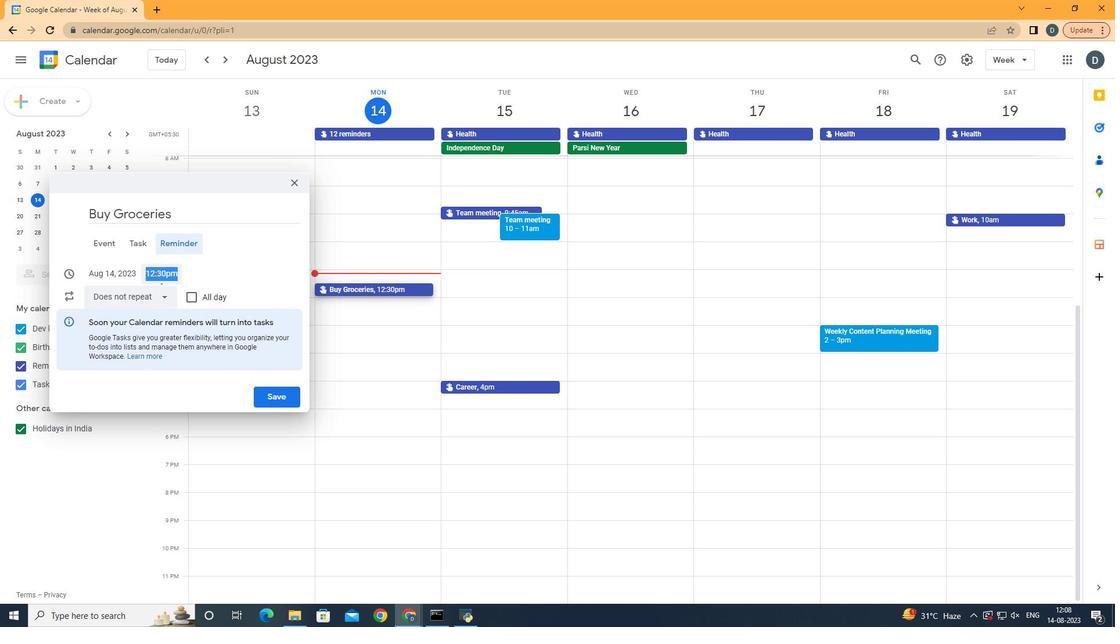 
Action: Mouse pressed left at (155, 272)
Screenshot: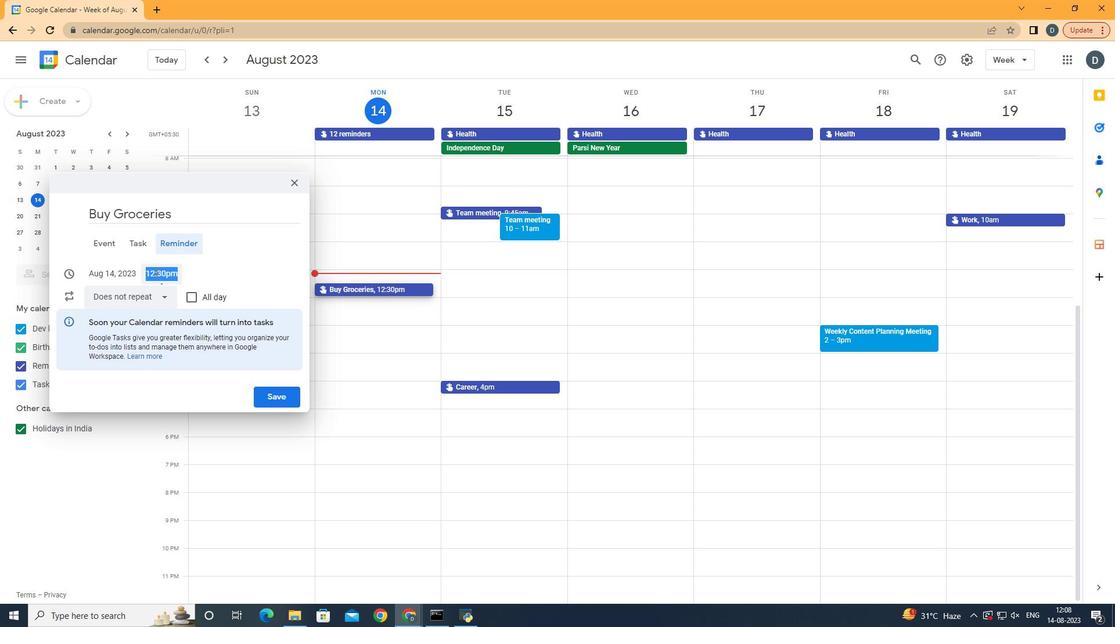 
Action: Mouse moved to (177, 324)
Screenshot: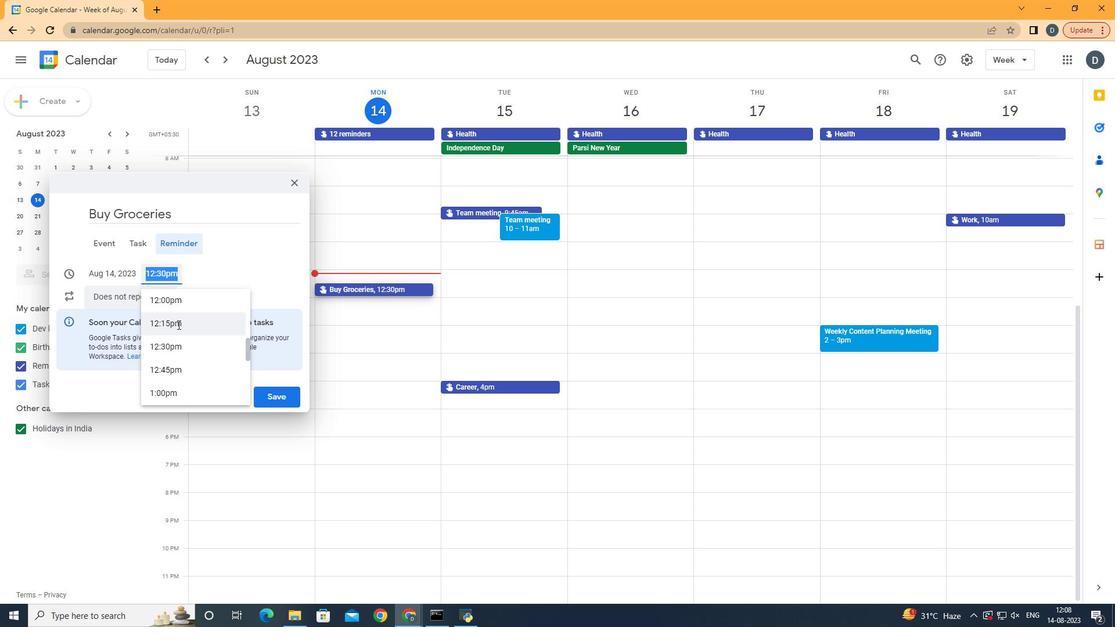 
Action: Mouse scrolled (177, 324) with delta (0, 0)
Screenshot: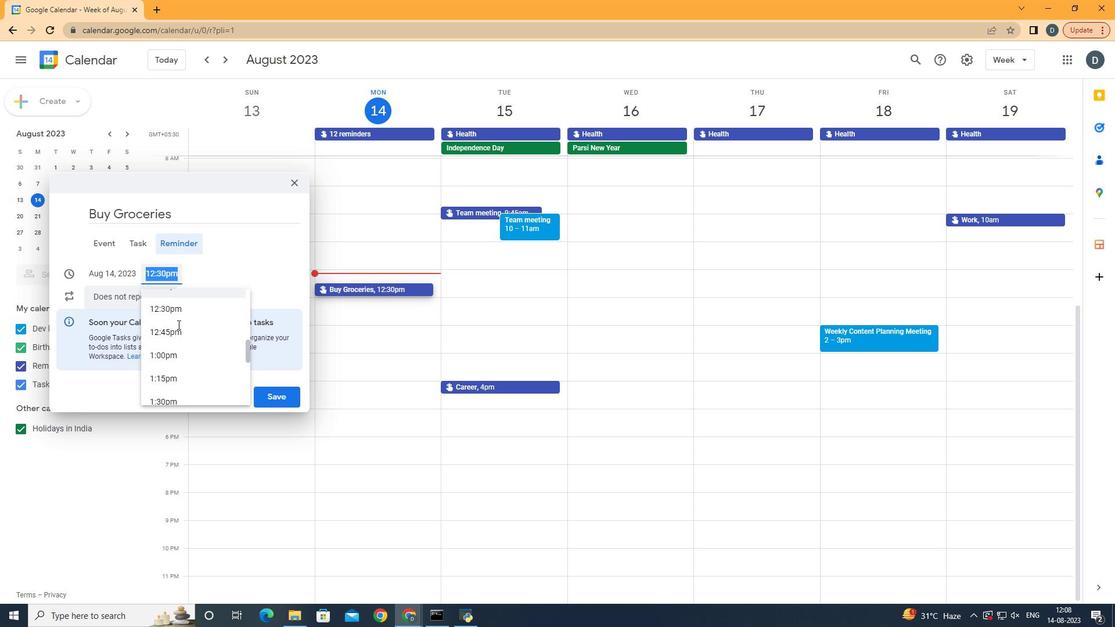
Action: Mouse scrolled (177, 324) with delta (0, 0)
Screenshot: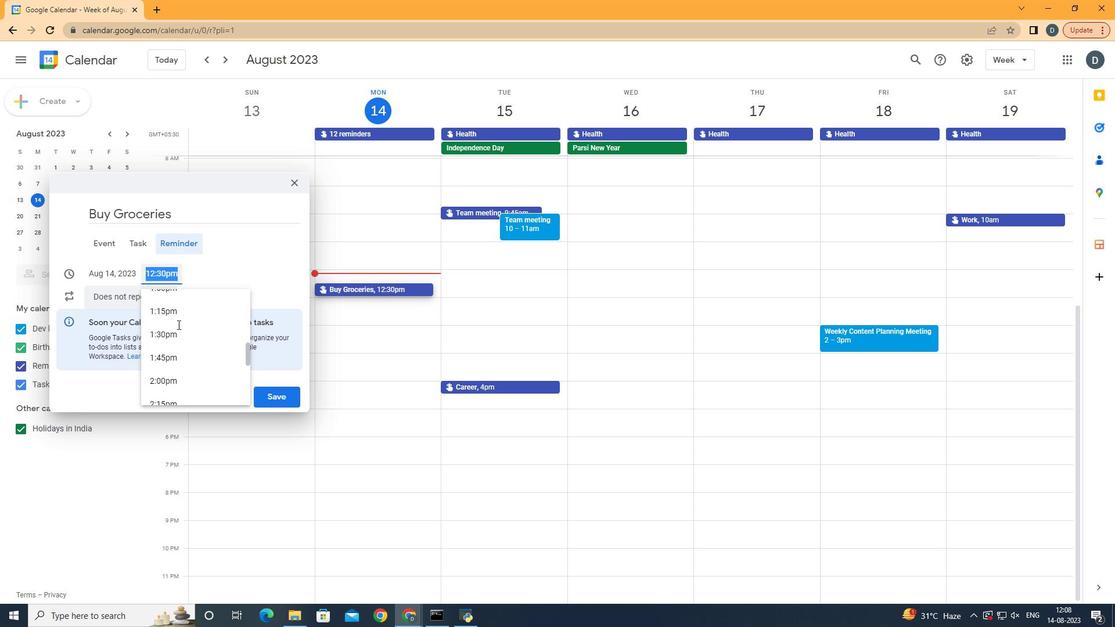 
Action: Mouse scrolled (177, 324) with delta (0, 0)
Screenshot: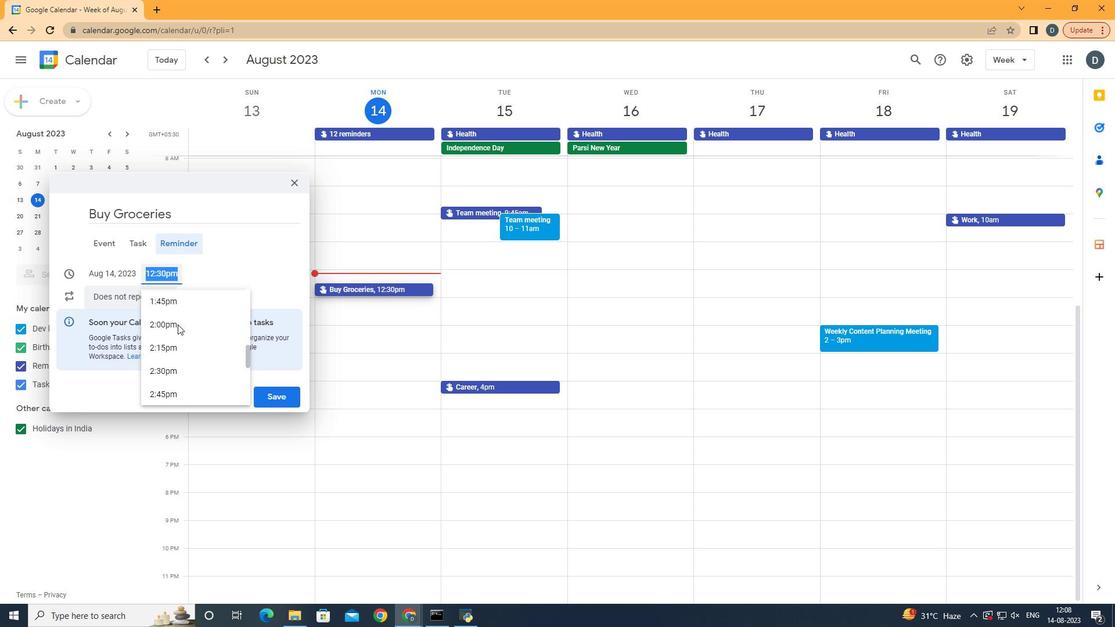 
Action: Mouse scrolled (177, 324) with delta (0, 0)
Screenshot: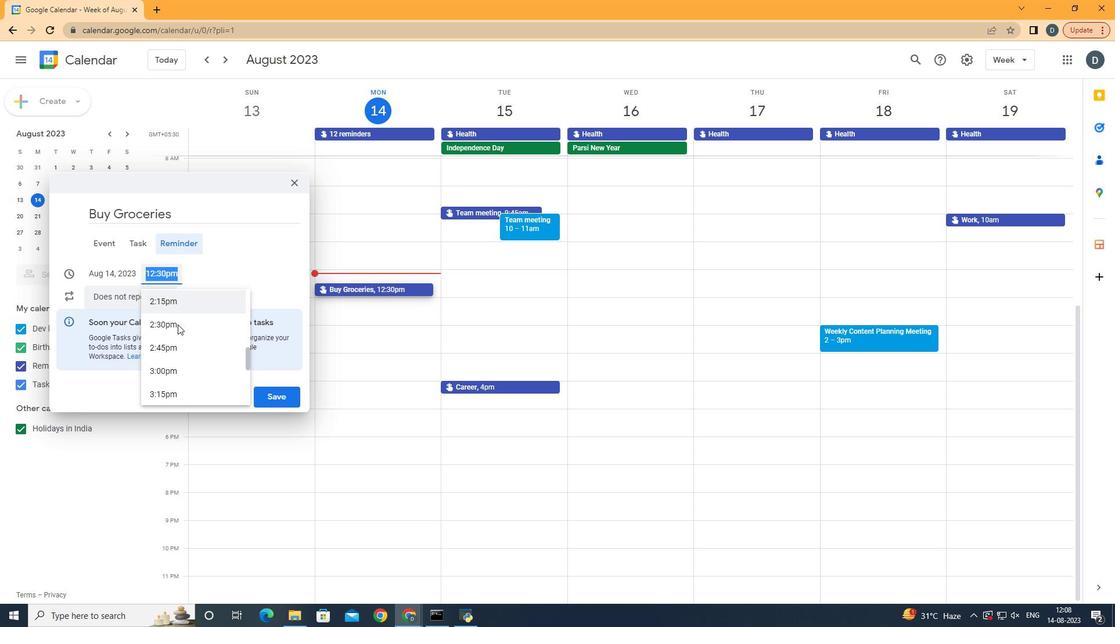 
Action: Mouse scrolled (177, 324) with delta (0, 0)
Screenshot: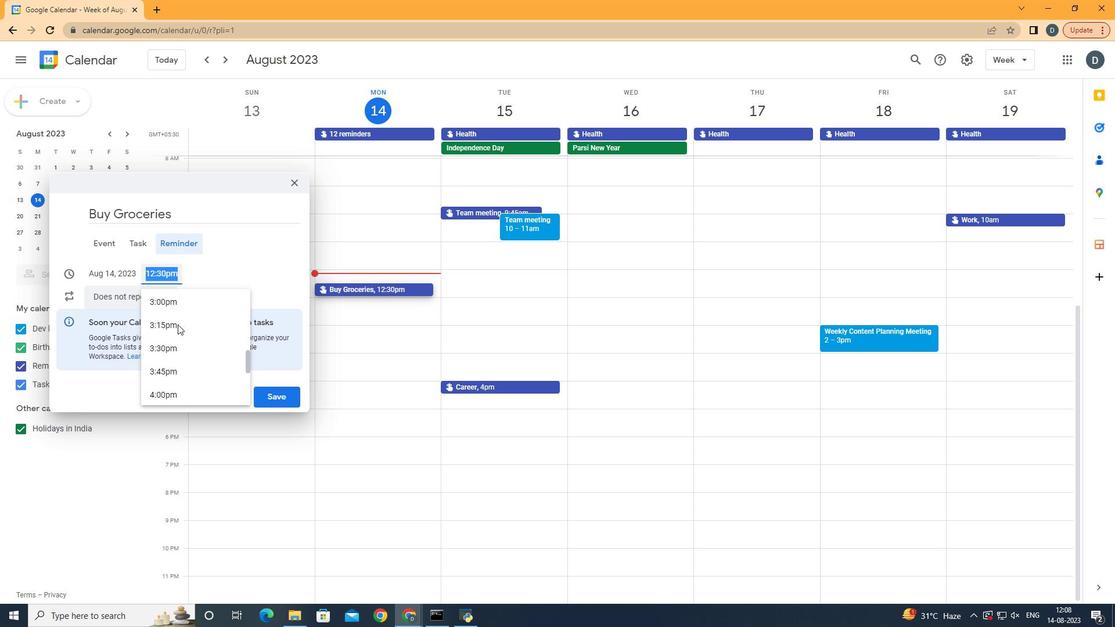 
Action: Mouse scrolled (177, 324) with delta (0, 0)
Screenshot: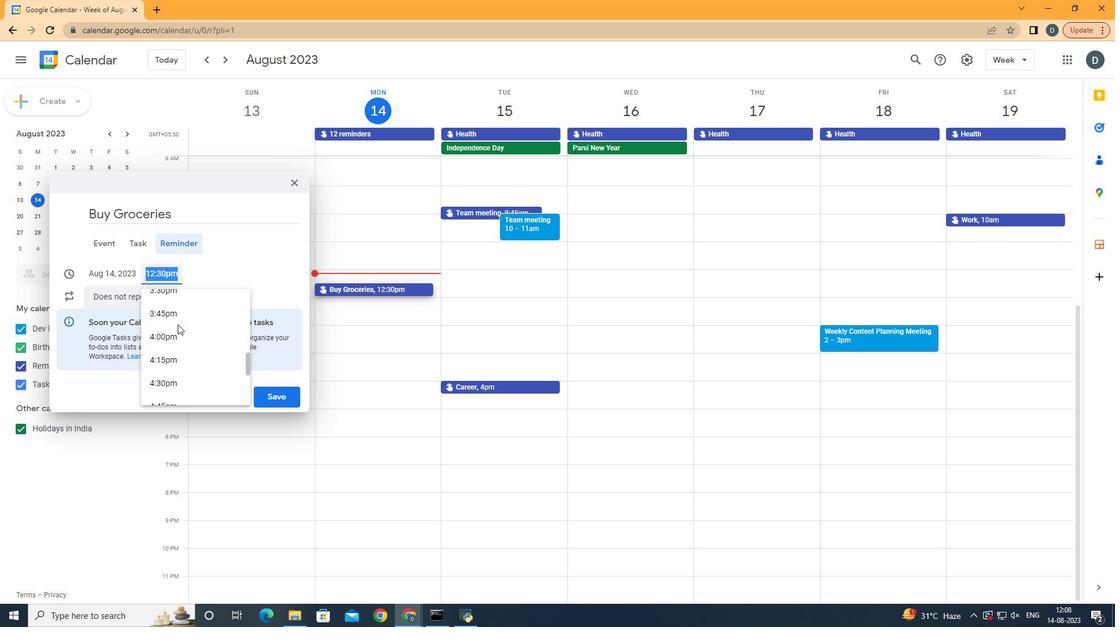 
Action: Mouse scrolled (177, 324) with delta (0, 0)
Screenshot: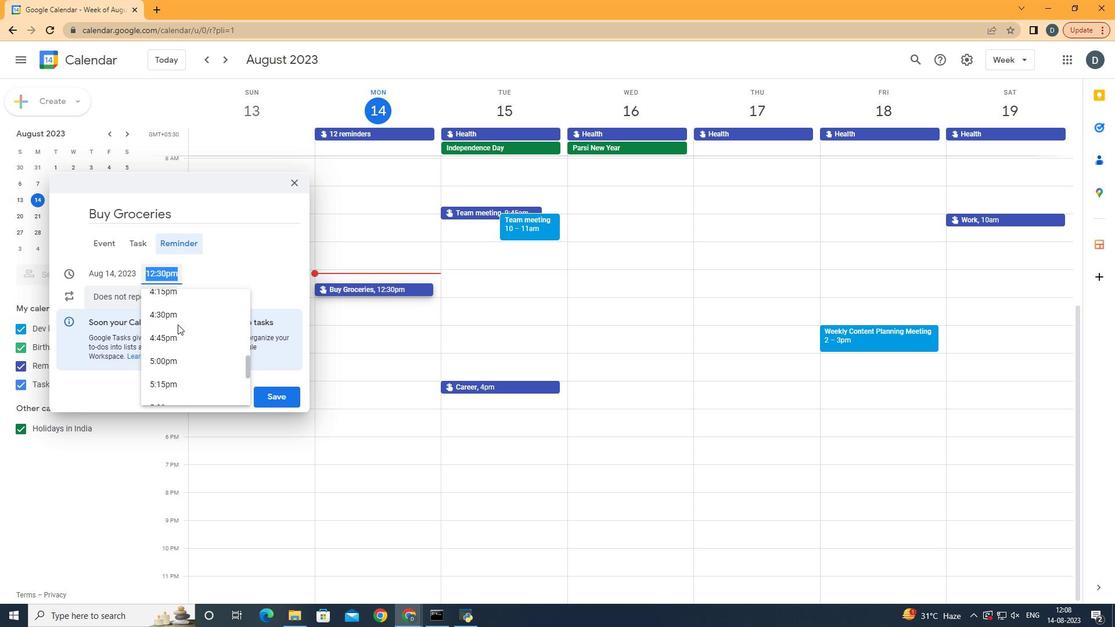 
Action: Mouse moved to (177, 325)
Screenshot: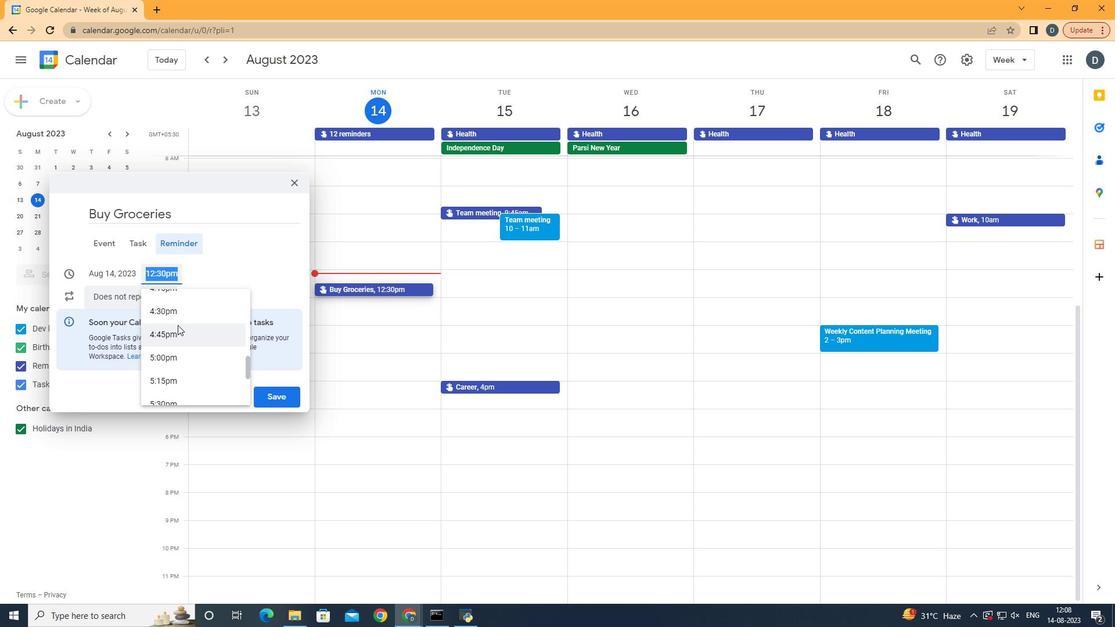 
Action: Mouse scrolled (177, 324) with delta (0, 0)
Screenshot: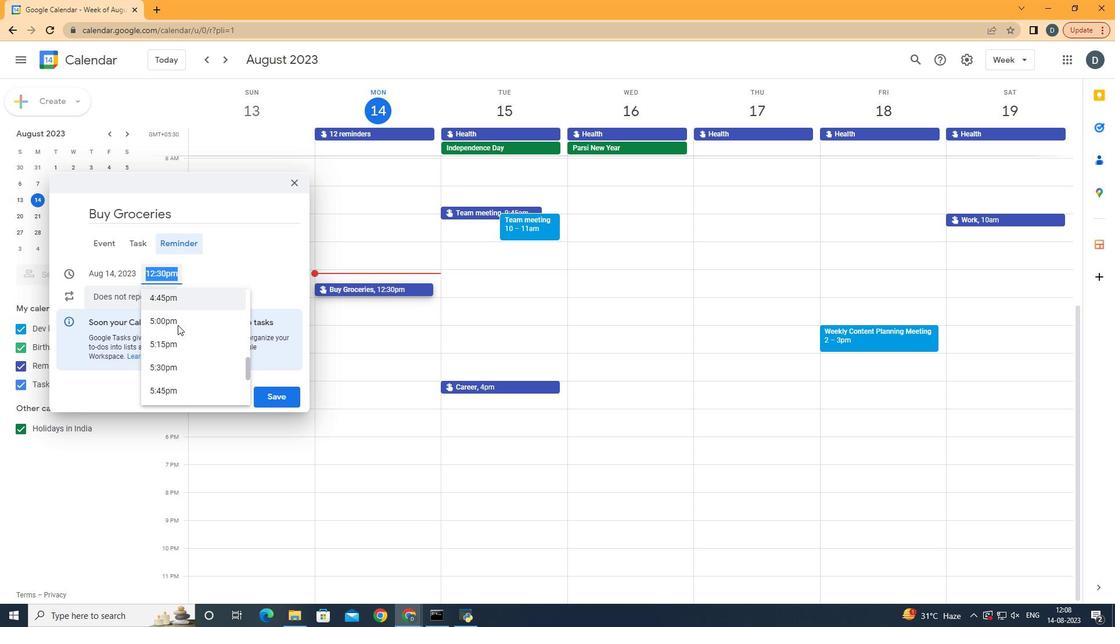 
Action: Mouse scrolled (177, 324) with delta (0, 0)
Screenshot: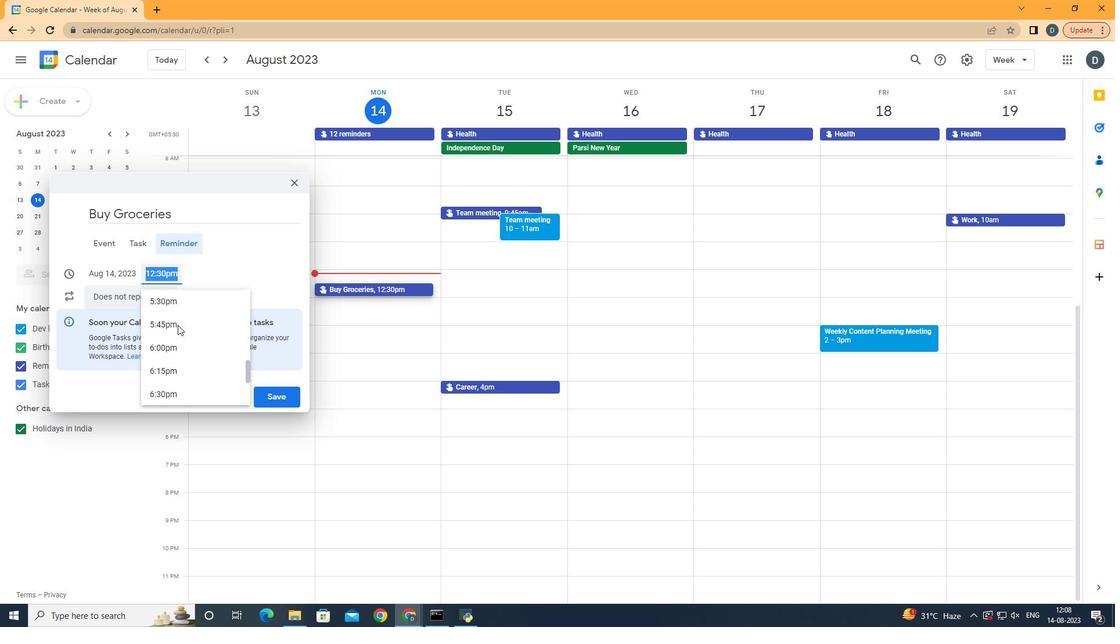 
Action: Mouse moved to (177, 332)
Screenshot: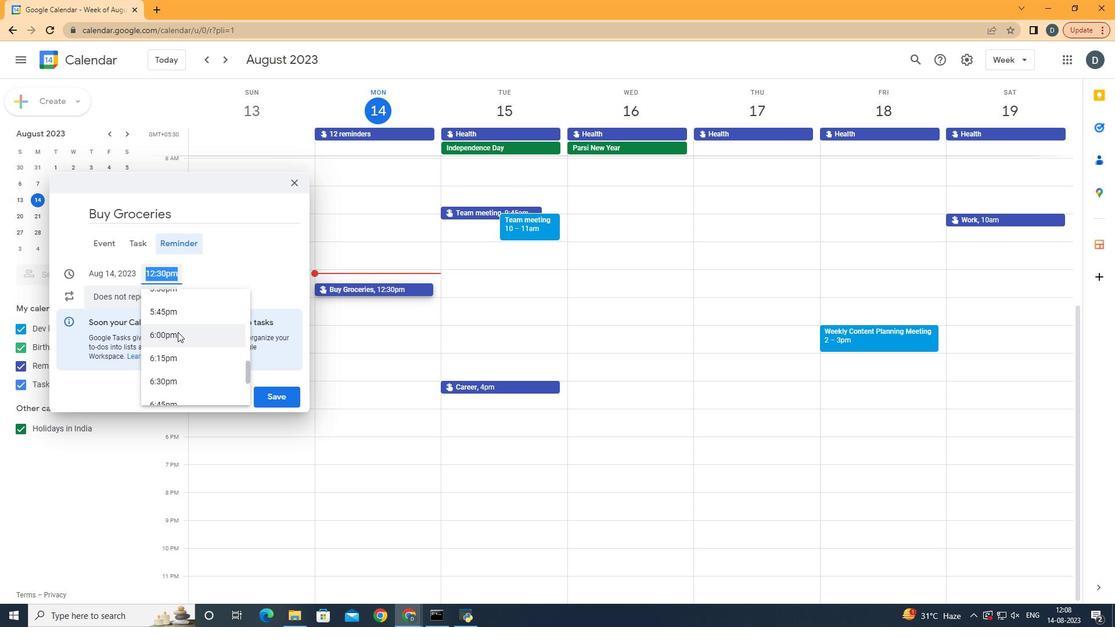 
Action: Mouse pressed left at (177, 332)
Screenshot: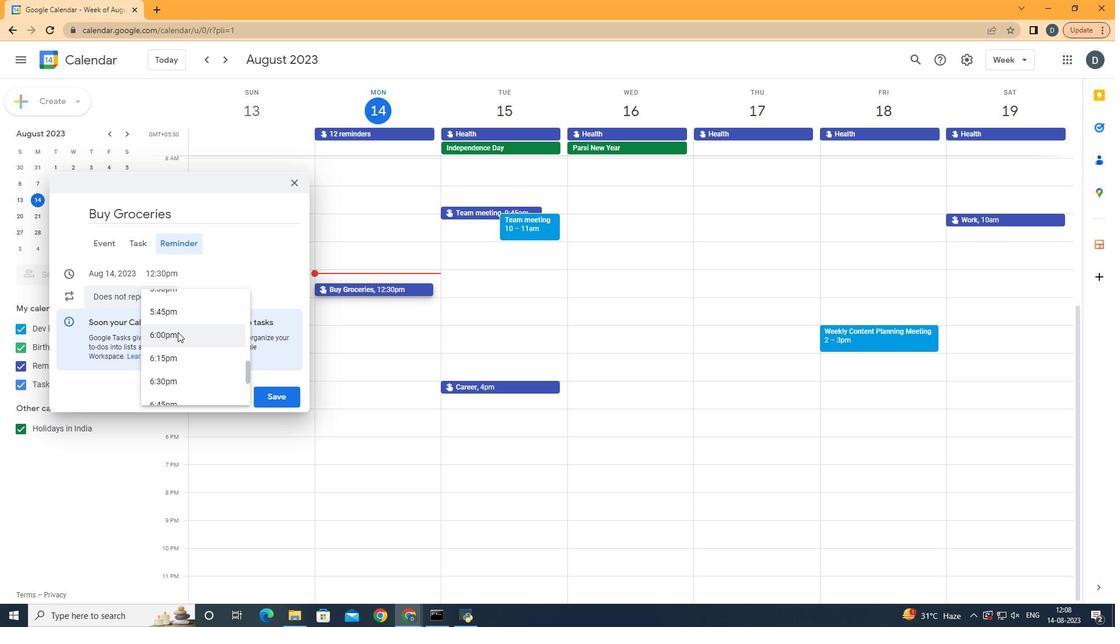 
Action: Mouse moved to (164, 302)
Screenshot: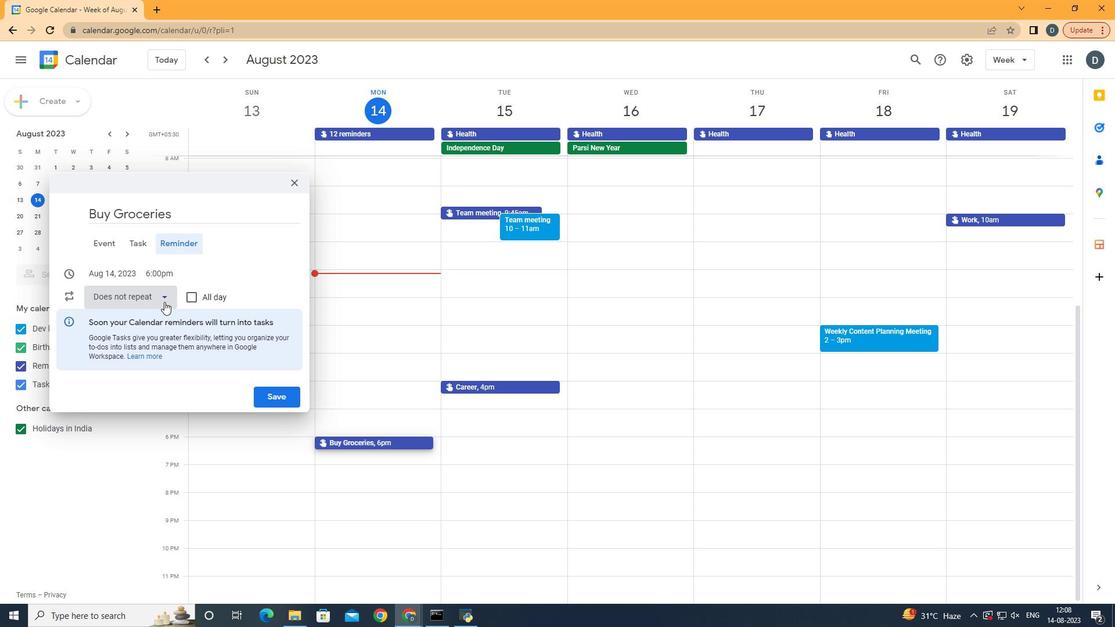 
Action: Mouse pressed left at (164, 302)
Screenshot: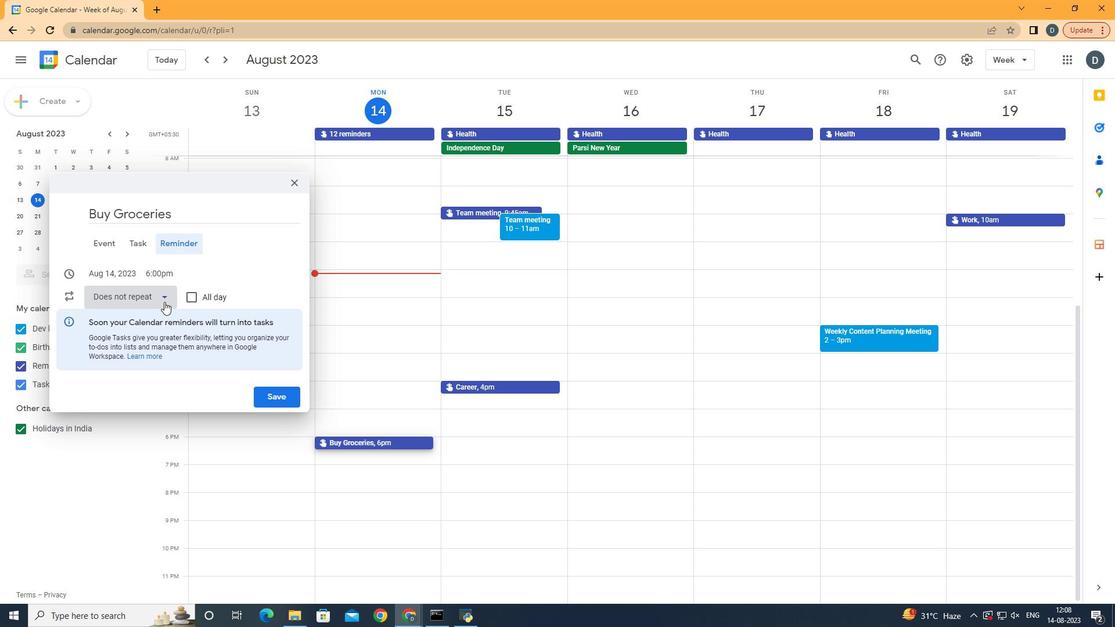 
Action: Mouse moved to (130, 436)
Screenshot: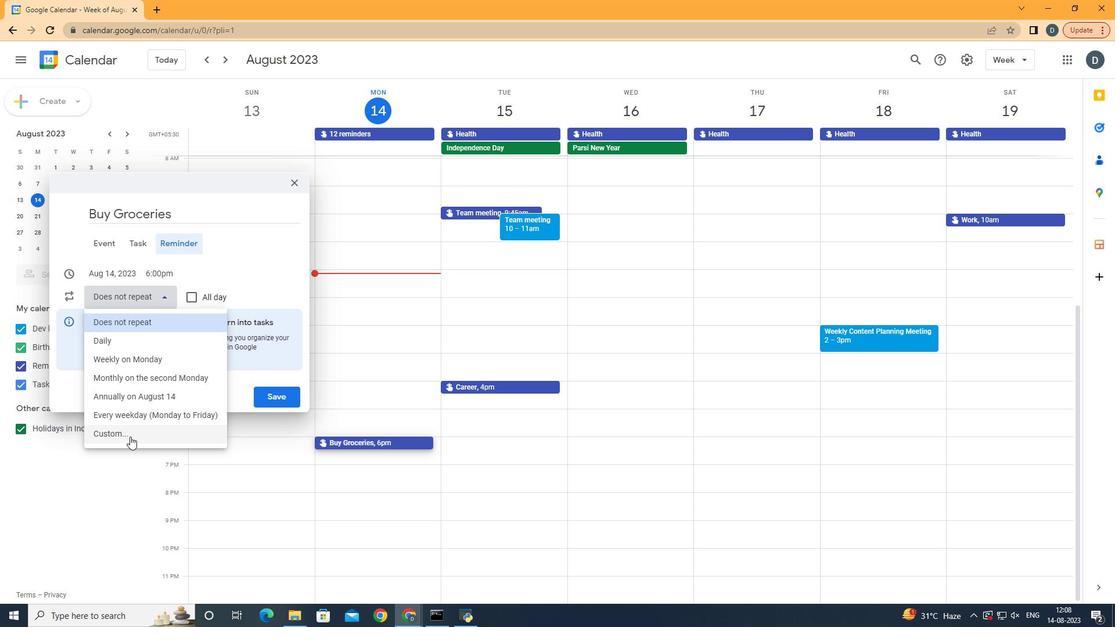
Action: Mouse pressed left at (130, 436)
Screenshot: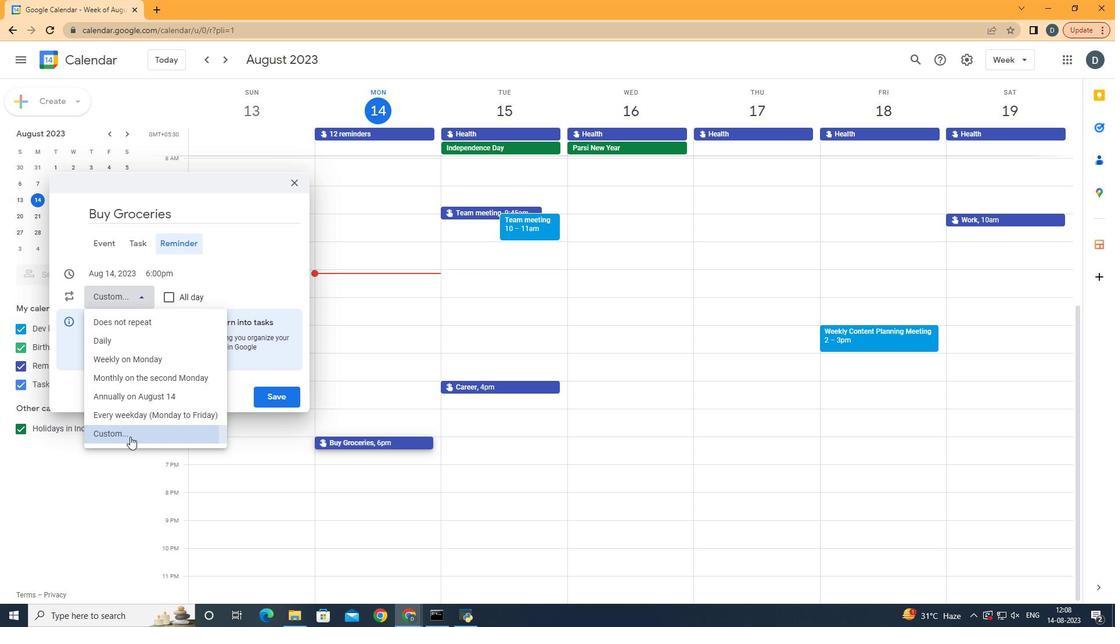 
Action: Mouse moved to (556, 298)
Screenshot: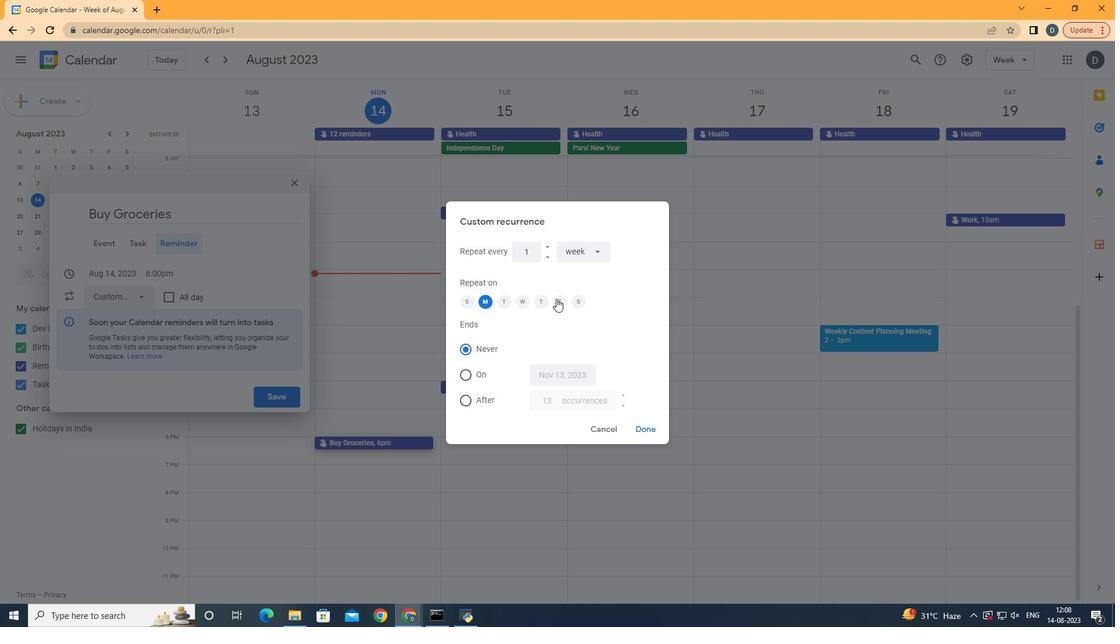 
Action: Mouse pressed left at (556, 298)
Screenshot: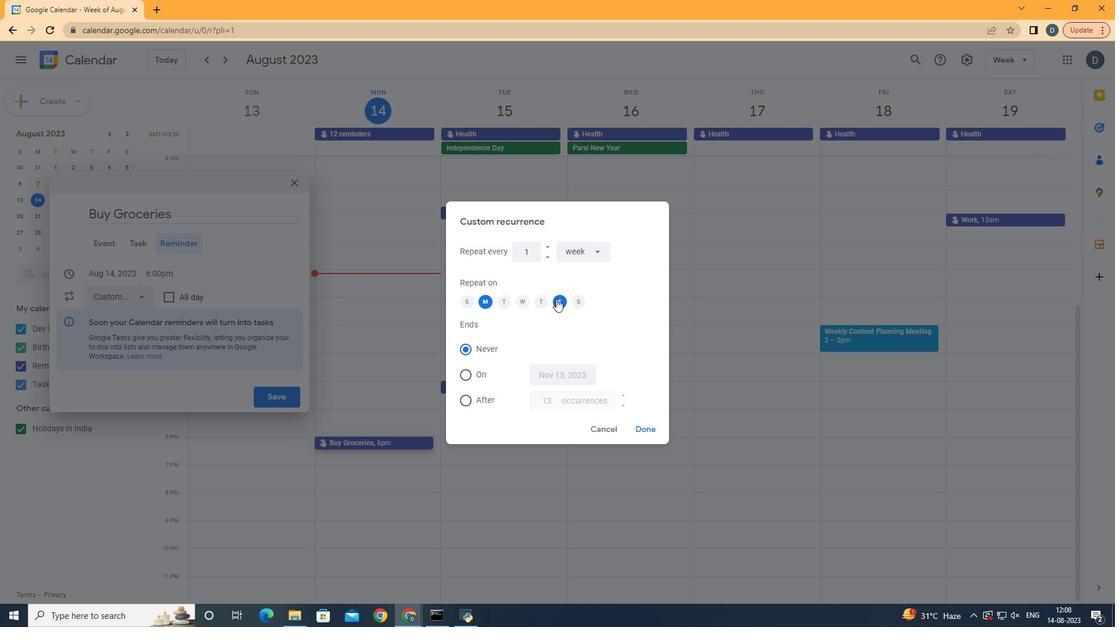 
Action: Mouse moved to (487, 300)
Screenshot: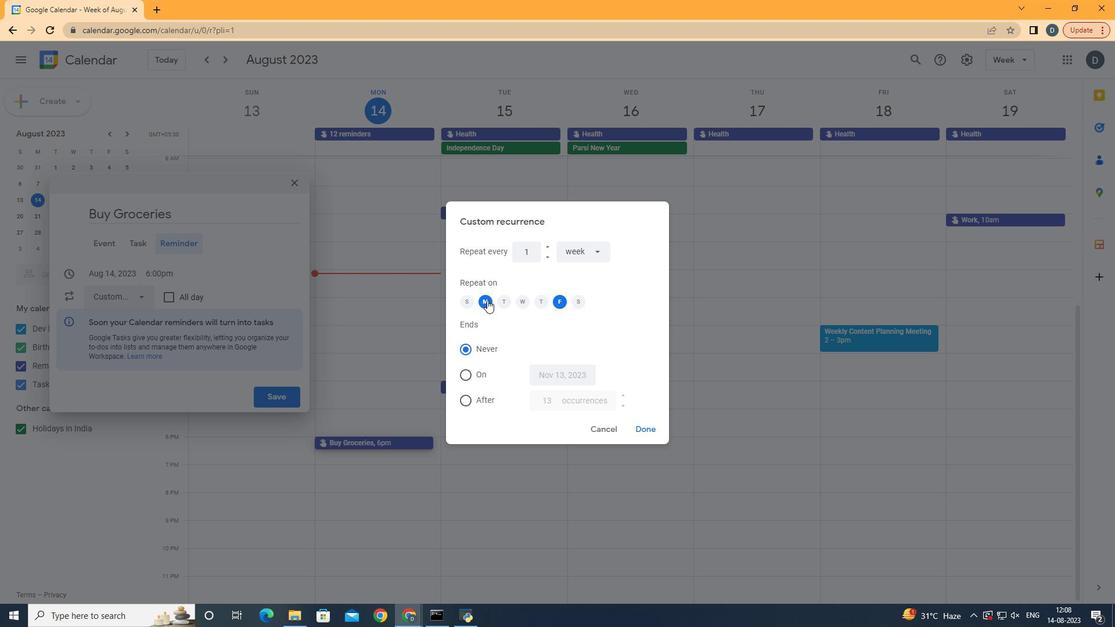 
Action: Mouse pressed left at (487, 300)
Screenshot: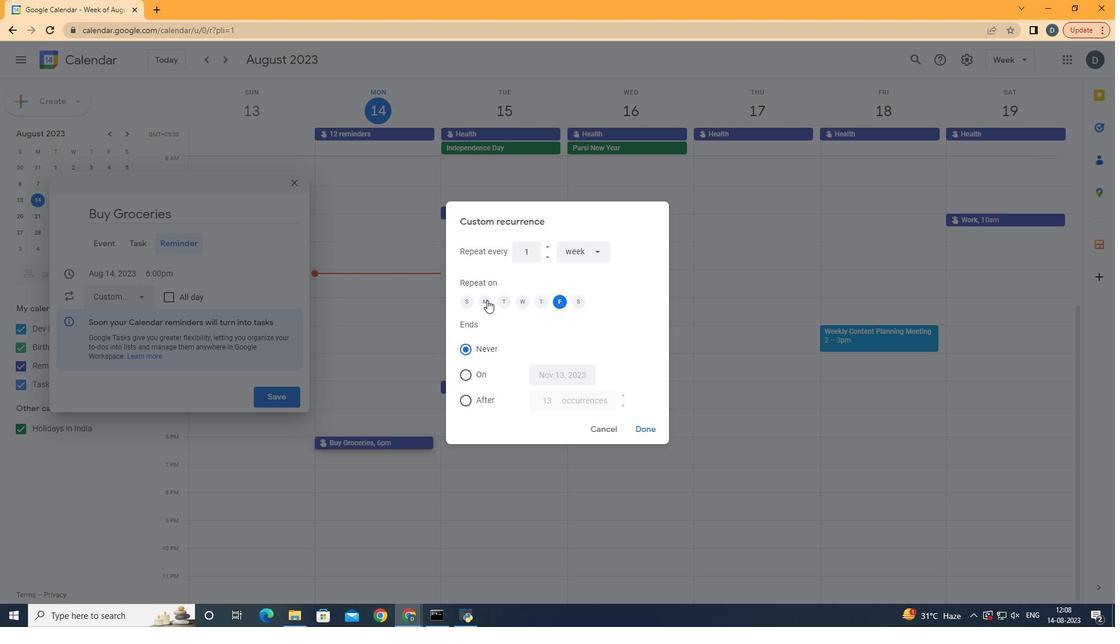 
Action: Mouse moved to (645, 431)
Screenshot: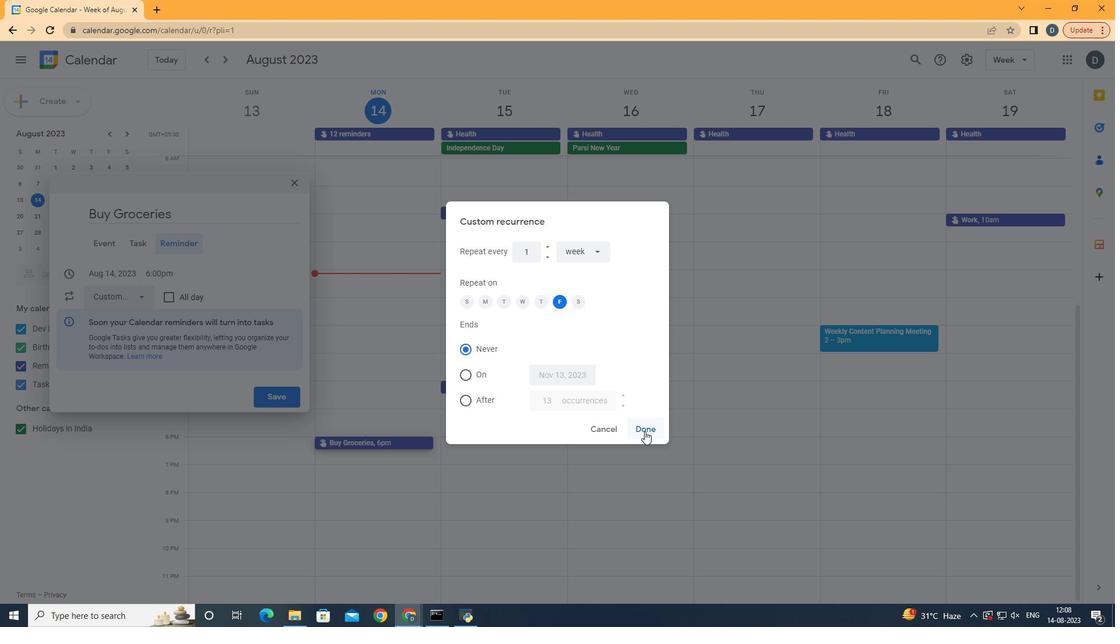 
Action: Mouse pressed left at (645, 431)
Screenshot: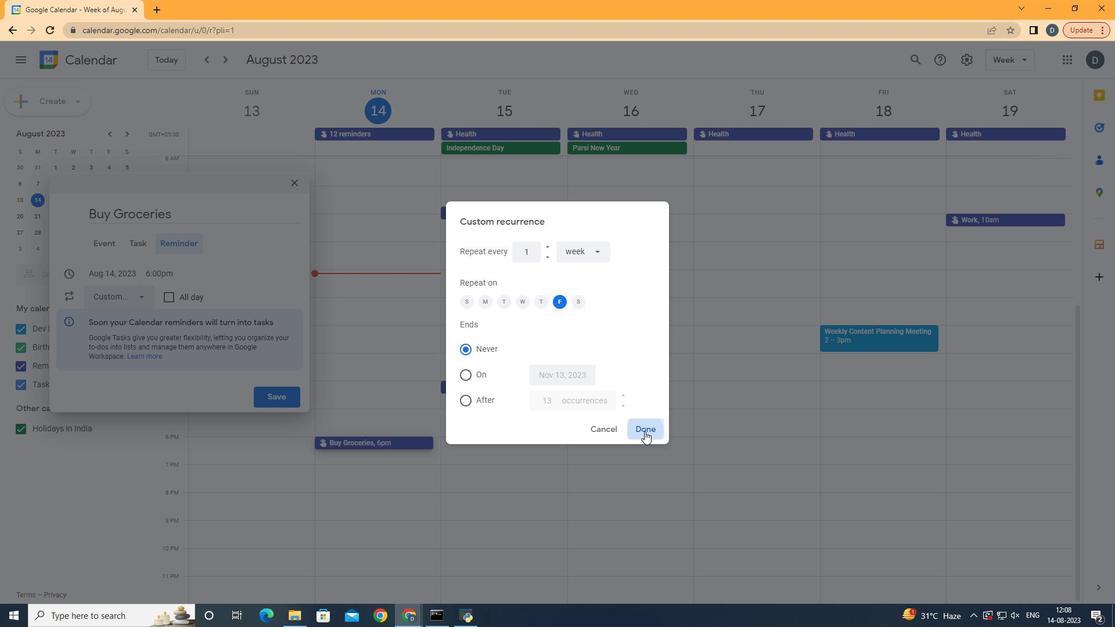 
Action: Mouse moved to (276, 395)
Screenshot: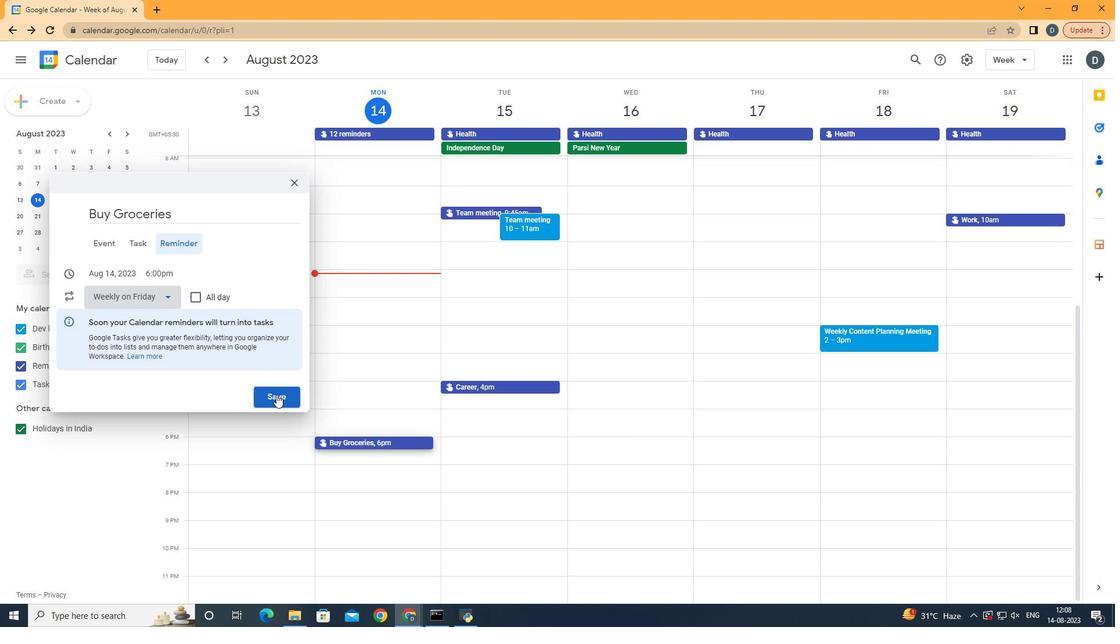 
Action: Mouse pressed left at (276, 395)
Screenshot: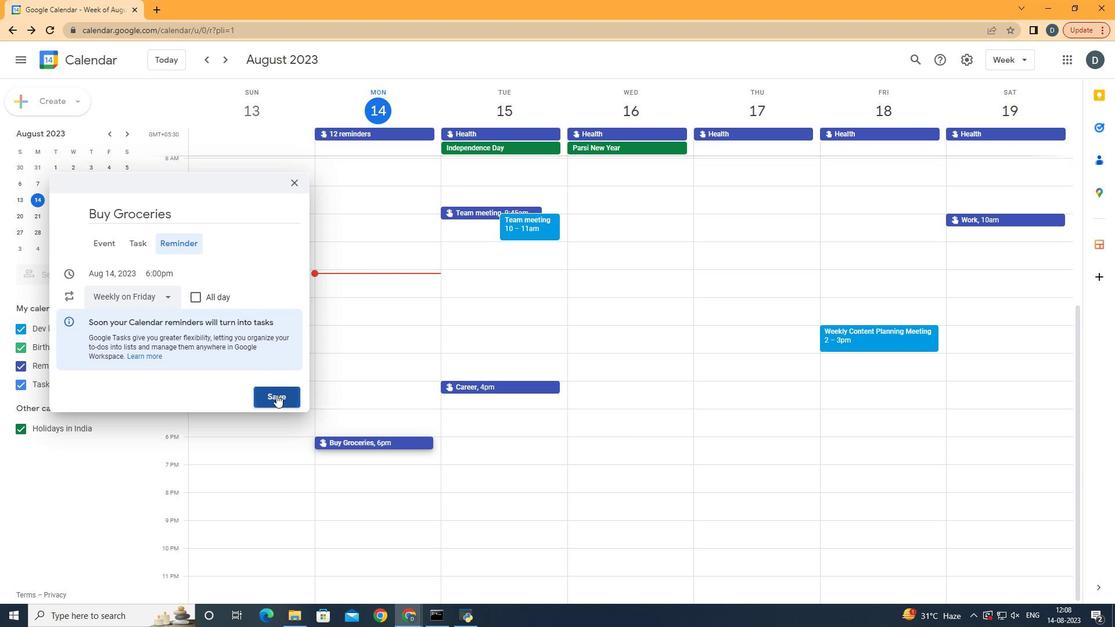 
